 Task: Open Card Card0000000033 in Board Board0000000009 in Workspace WS0000000003 in Trello. Add Member Ayush98111@gmail.com to Card Card0000000033 in Board Board0000000009 in Workspace WS0000000003 in Trello. Add Purple Label titled Label0000000033 to Card Card0000000033 in Board Board0000000009 in Workspace WS0000000003 in Trello. Add Checklist CL0000000033 to Card Card0000000033 in Board Board0000000009 in Workspace WS0000000003 in Trello. Add Dates with Start Date as Aug 01 2023 and Due Date as Aug 31 2023 to Card Card0000000033 in Board Board0000000009 in Workspace WS0000000003 in Trello
Action: Mouse moved to (399, 320)
Screenshot: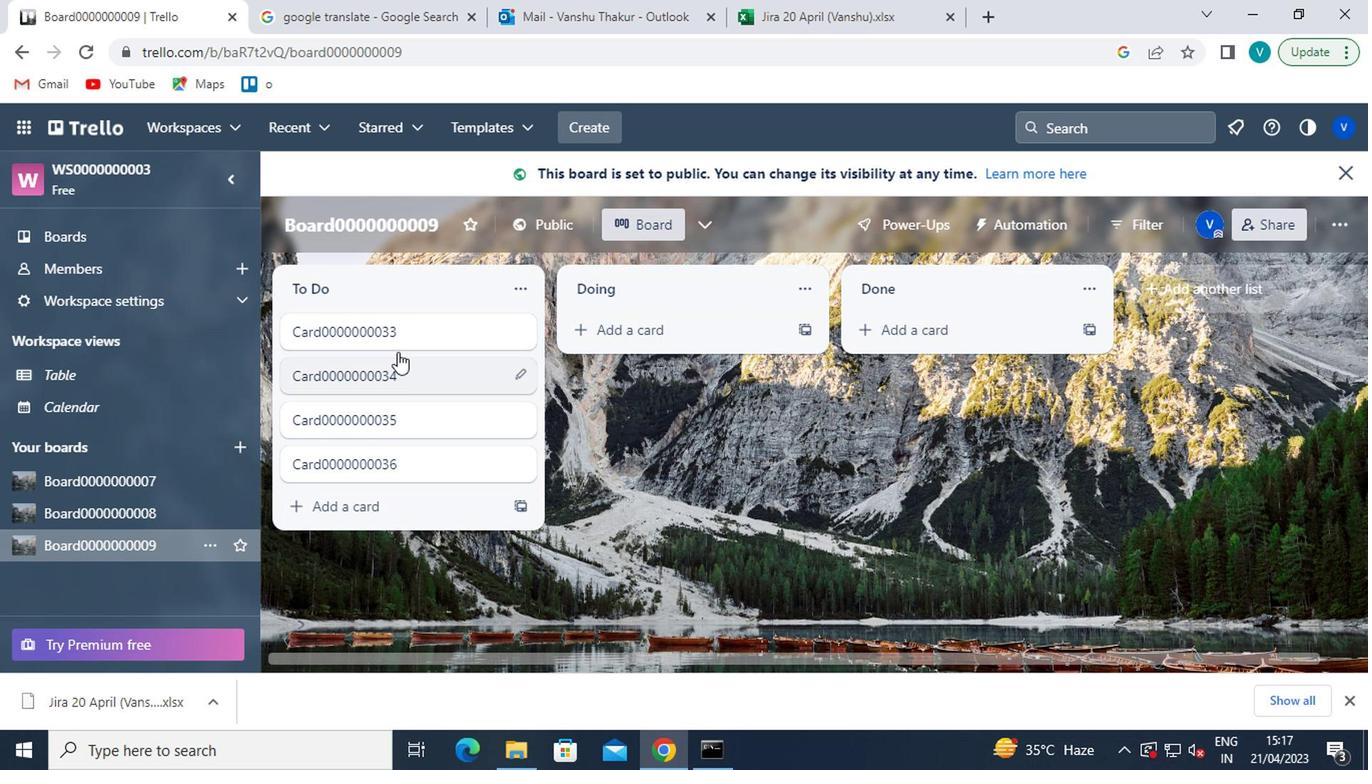 
Action: Mouse pressed left at (399, 320)
Screenshot: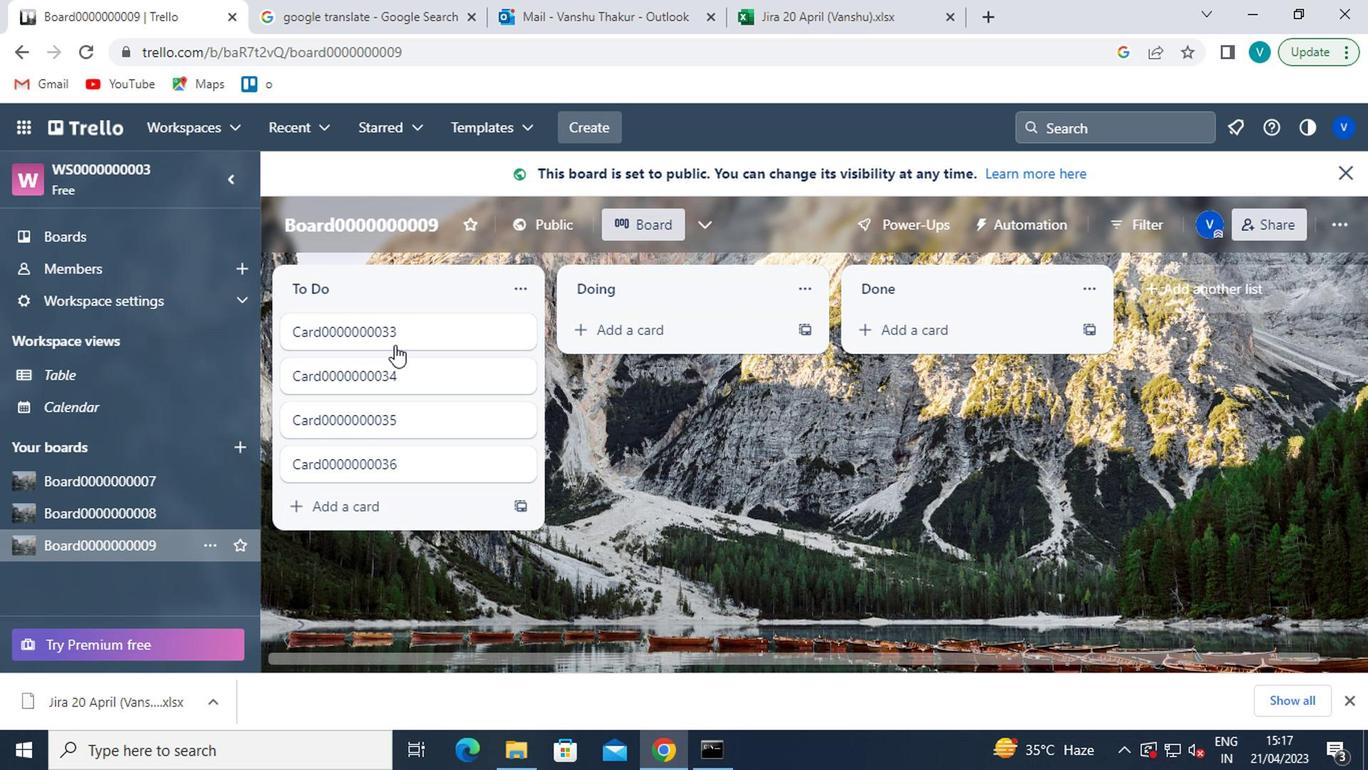 
Action: Mouse moved to (998, 290)
Screenshot: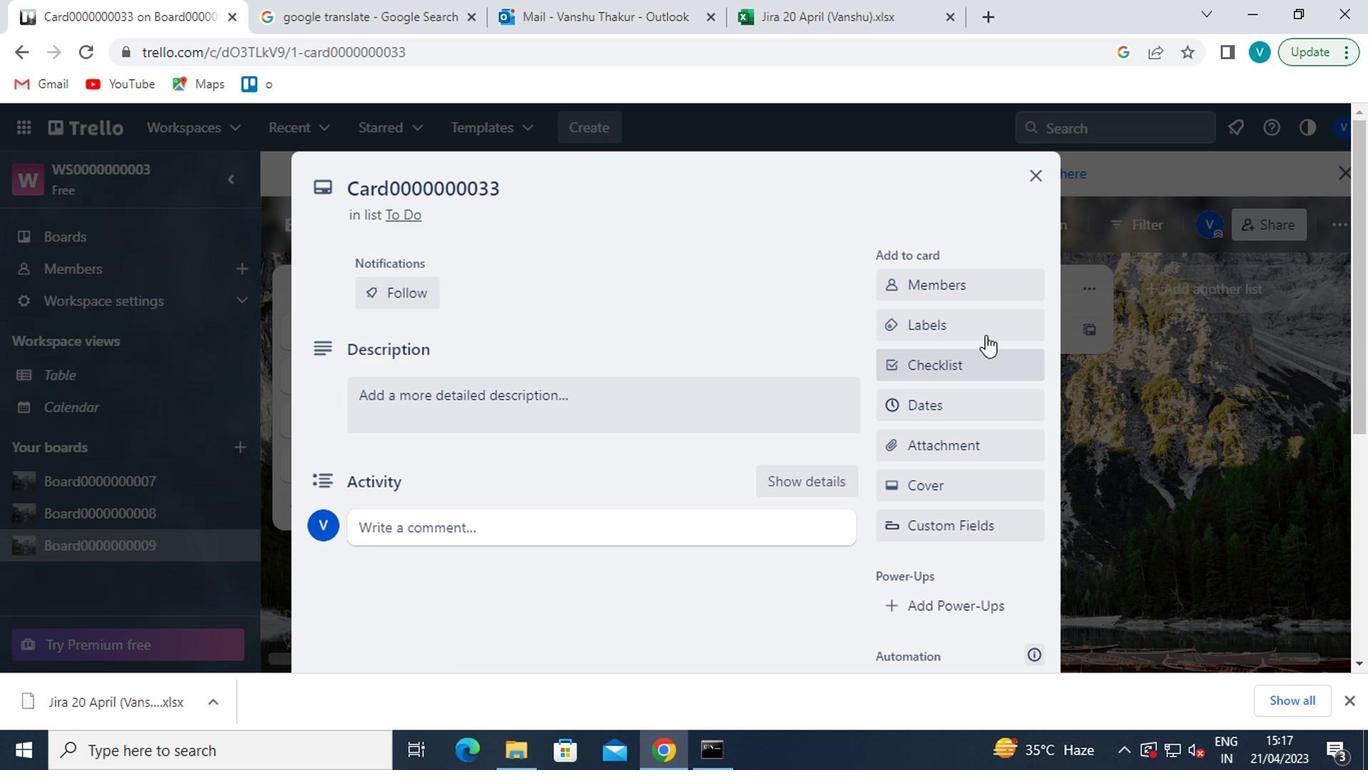 
Action: Mouse pressed left at (998, 290)
Screenshot: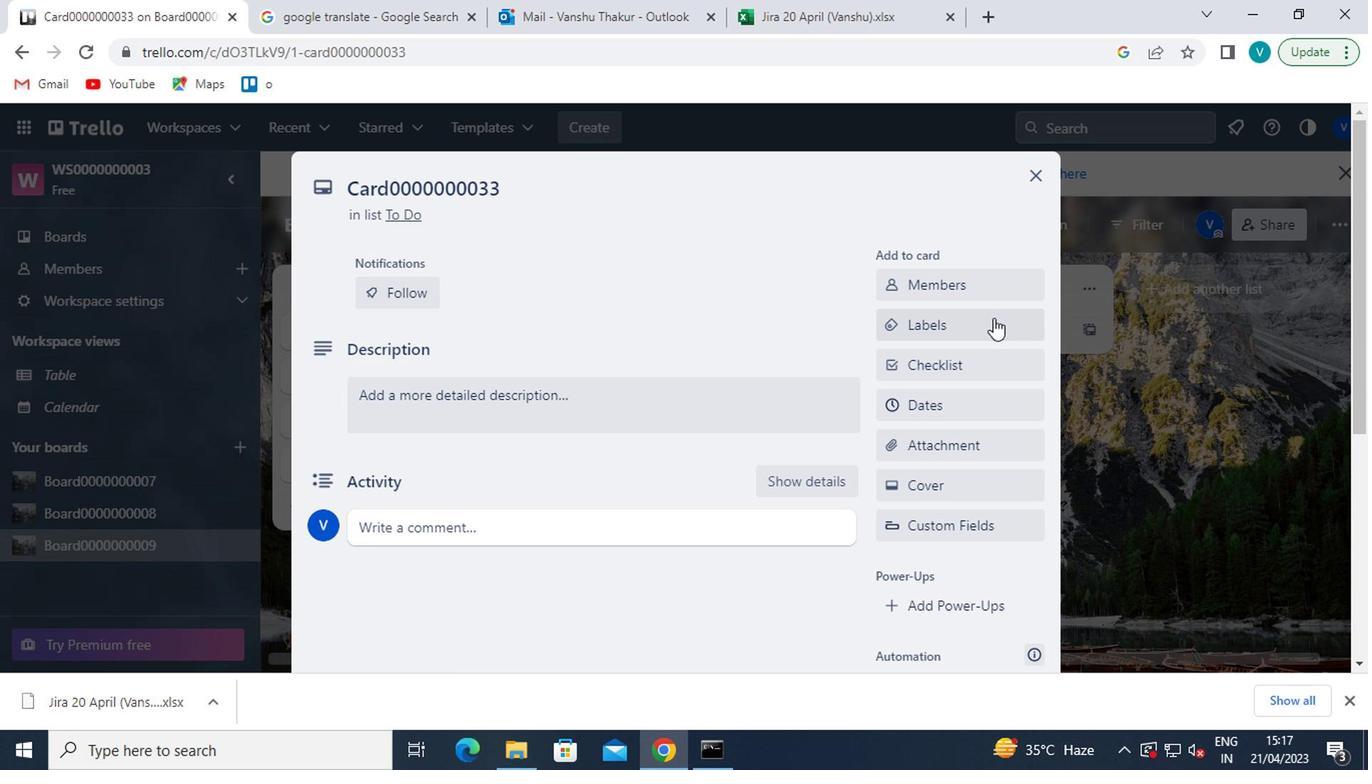 
Action: Mouse moved to (986, 371)
Screenshot: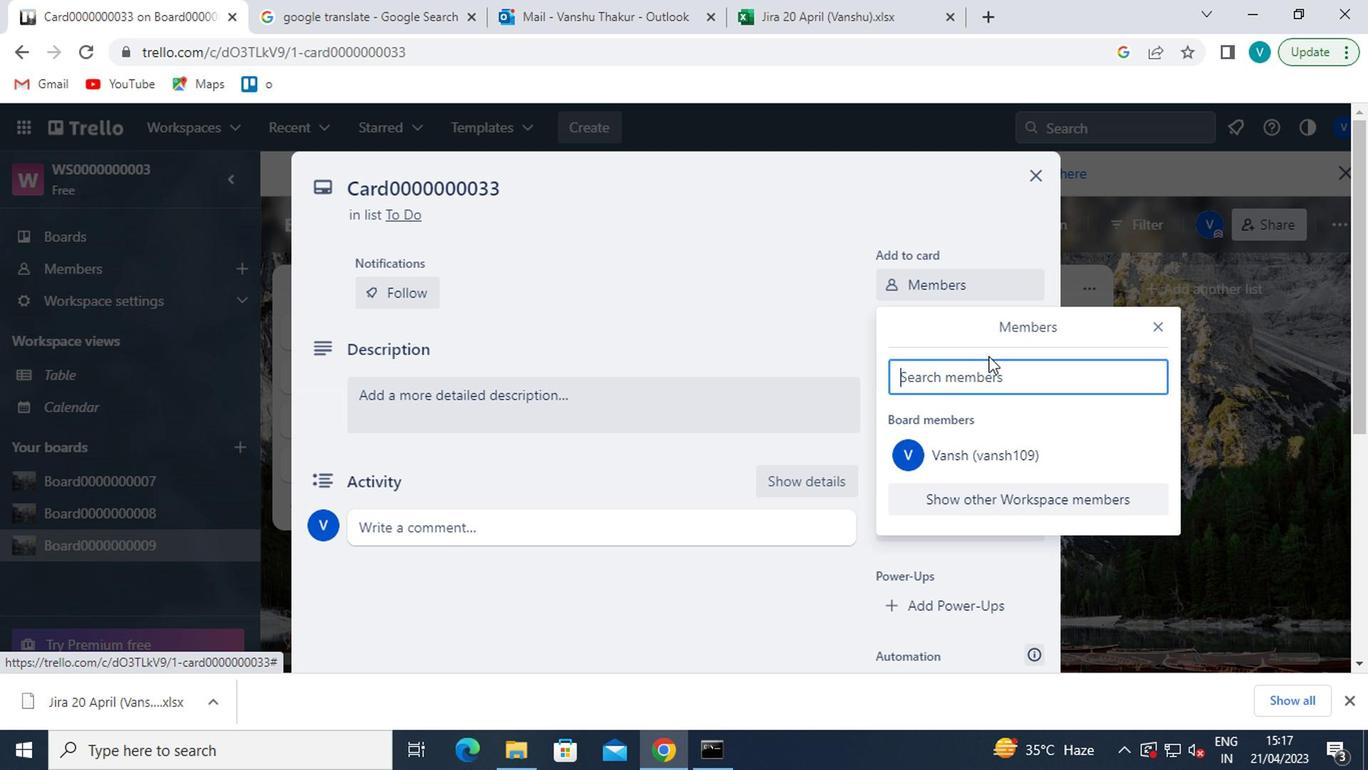
Action: Mouse pressed left at (986, 371)
Screenshot: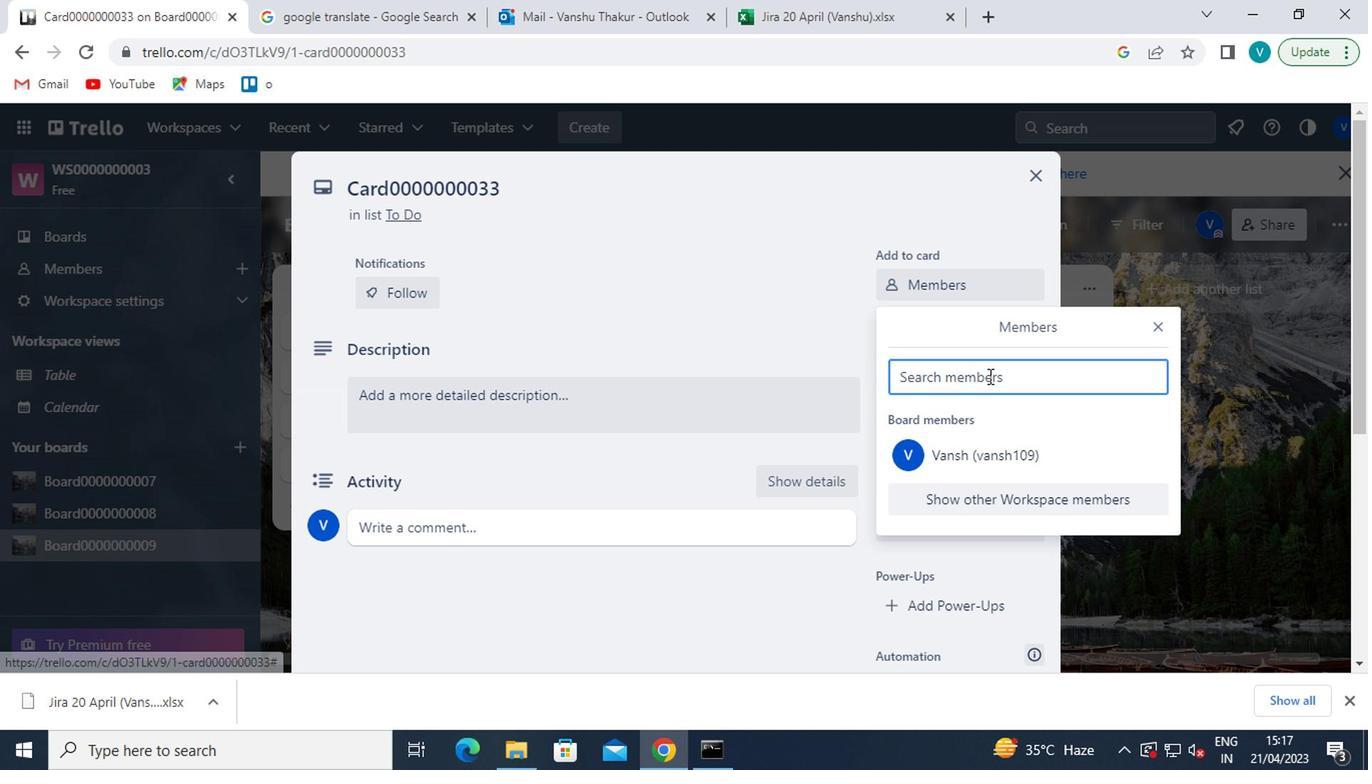 
Action: Mouse moved to (986, 375)
Screenshot: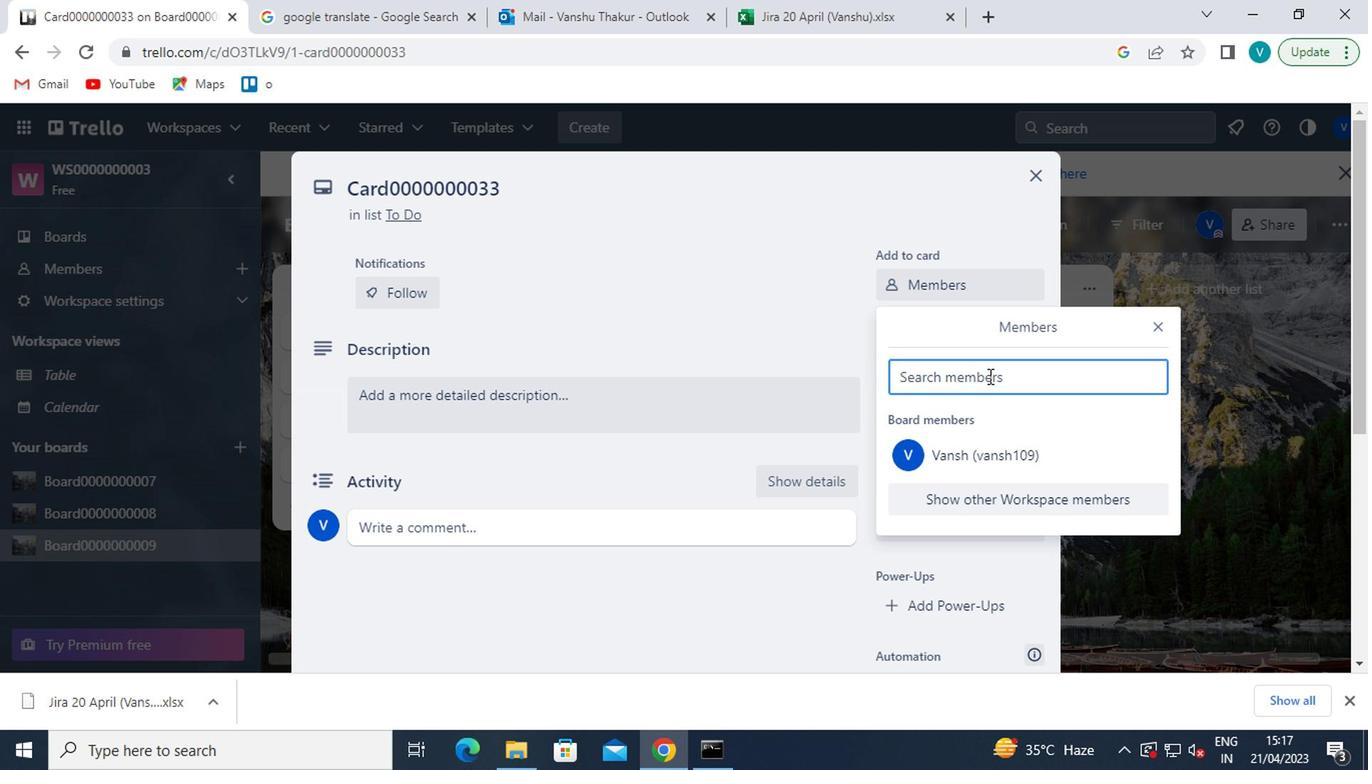 
Action: Key pressed <Key.shift>AYUSH98111<Key.shift>@GMAIL.COM
Screenshot: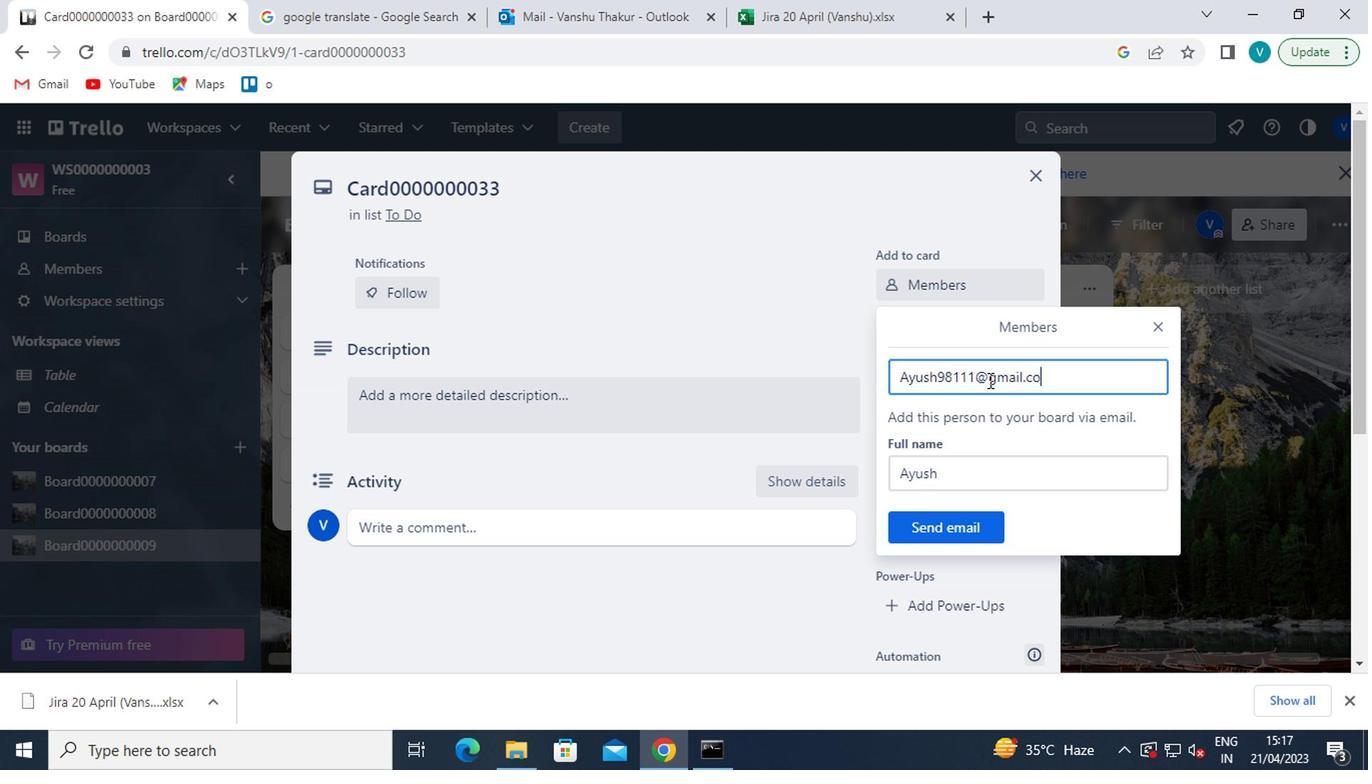 
Action: Mouse moved to (970, 531)
Screenshot: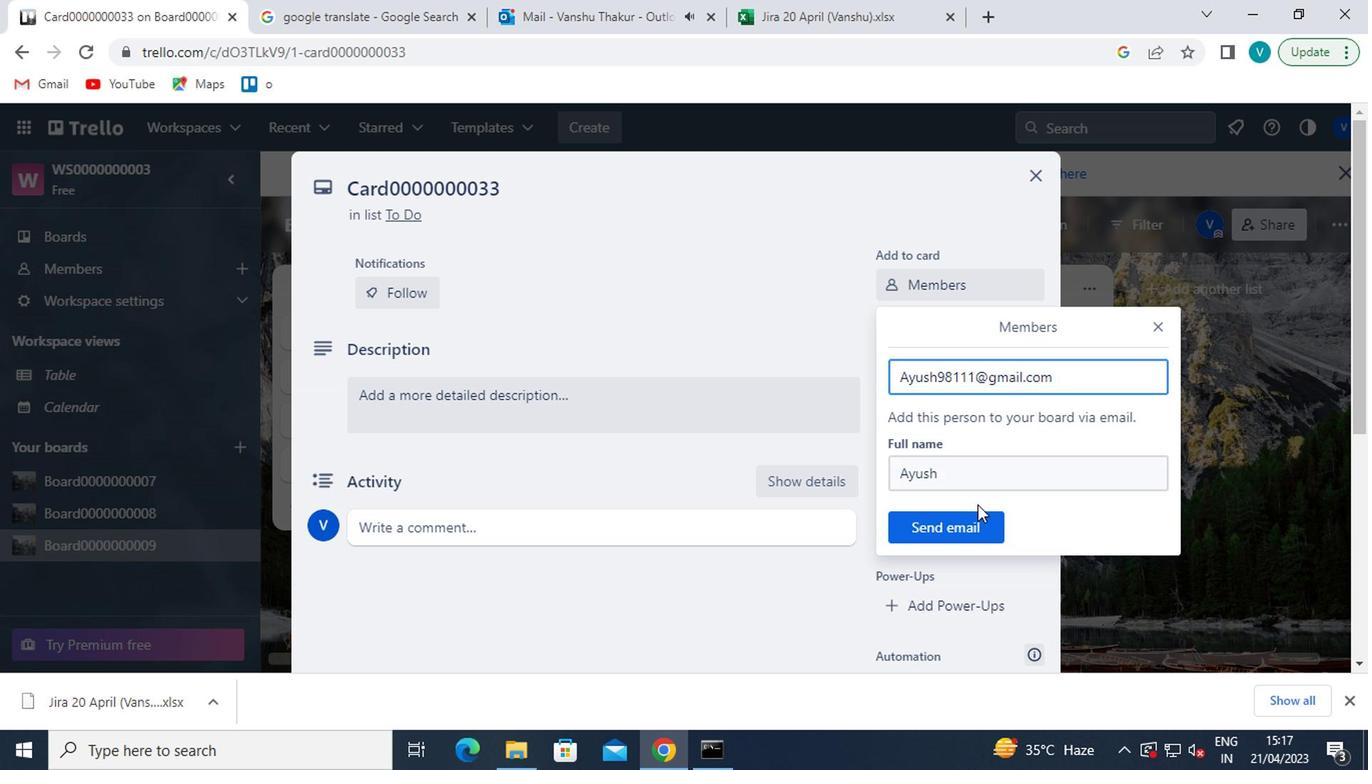 
Action: Mouse pressed left at (970, 531)
Screenshot: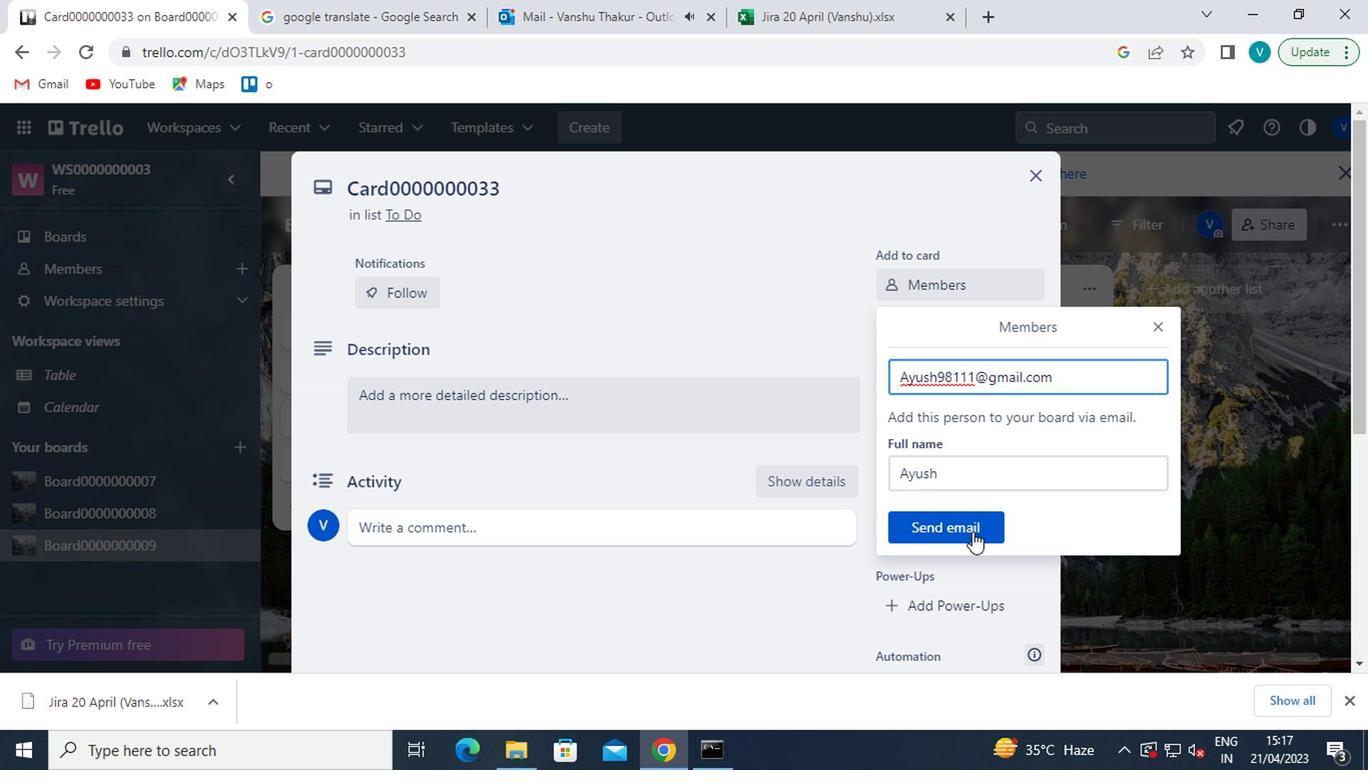
Action: Mouse moved to (948, 322)
Screenshot: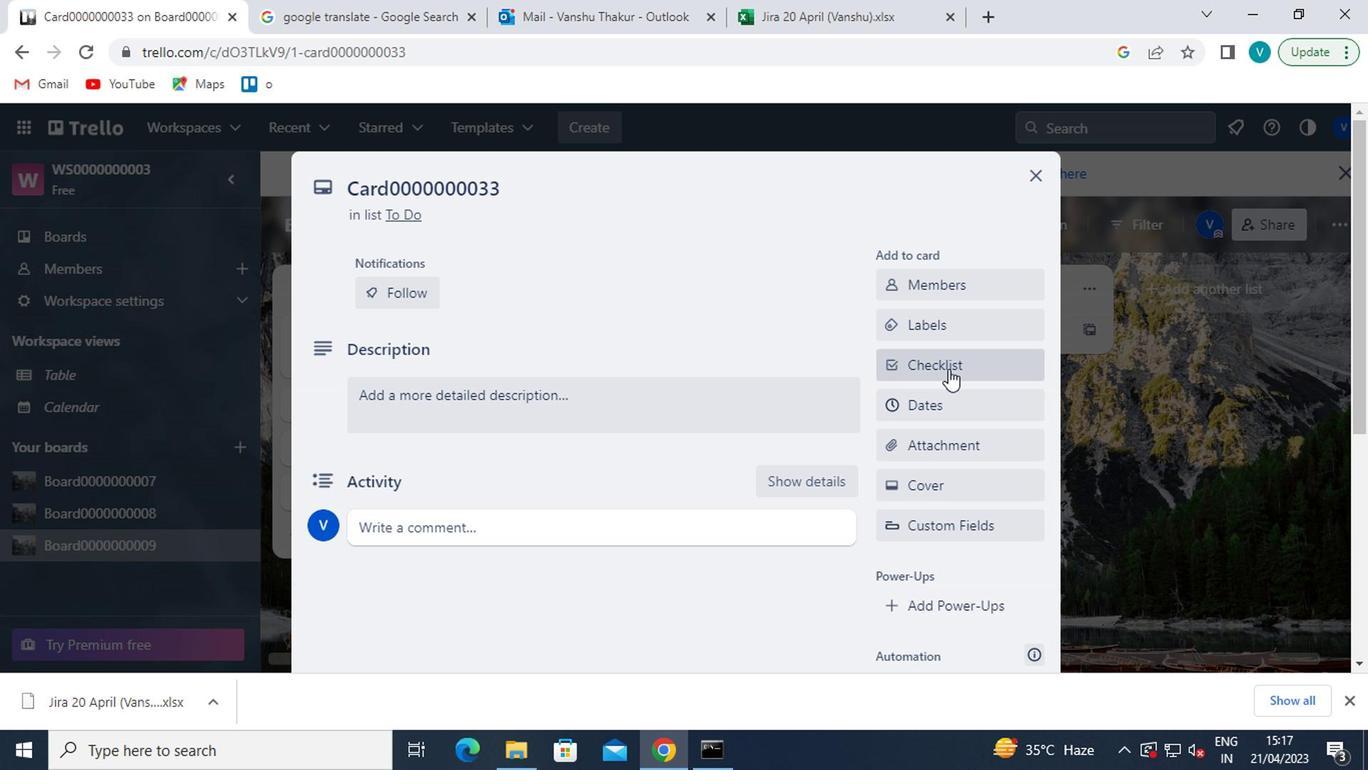
Action: Mouse pressed left at (948, 322)
Screenshot: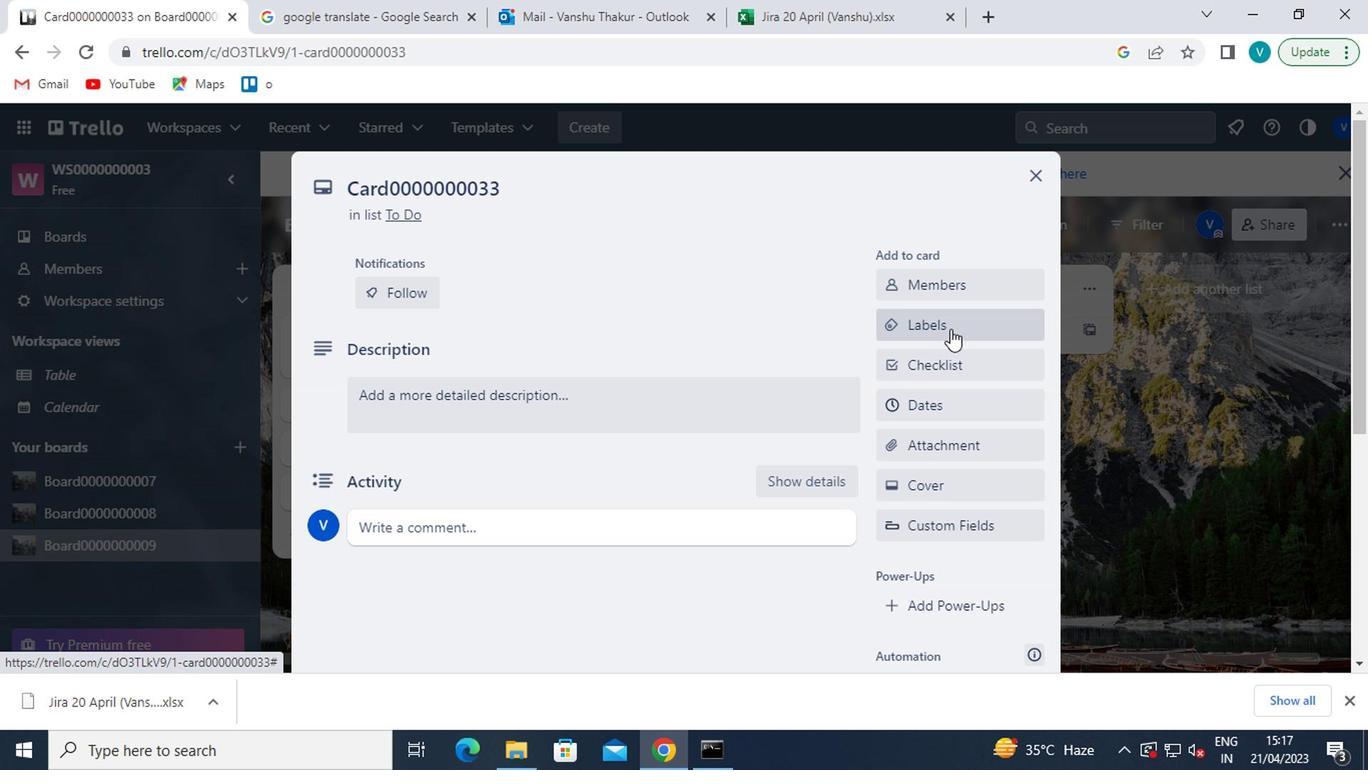 
Action: Mouse moved to (985, 530)
Screenshot: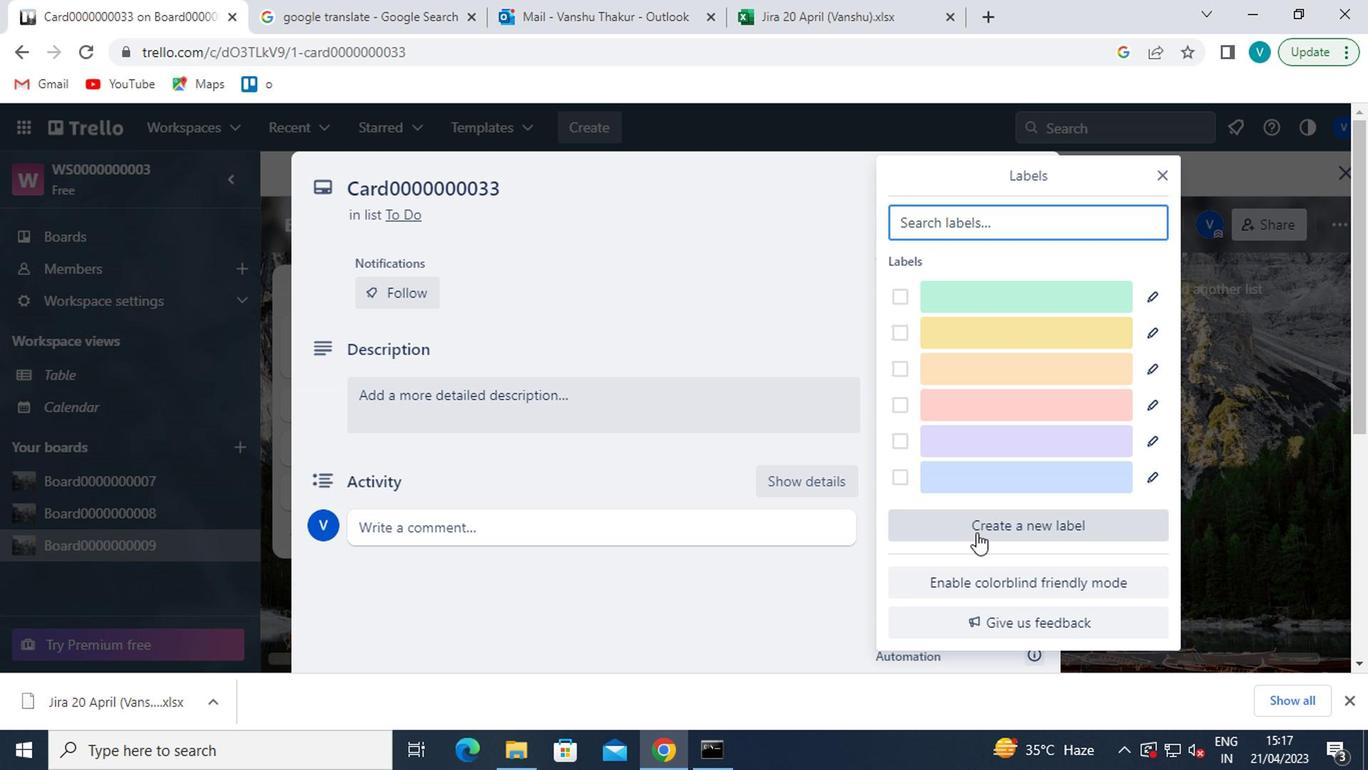 
Action: Mouse pressed left at (985, 530)
Screenshot: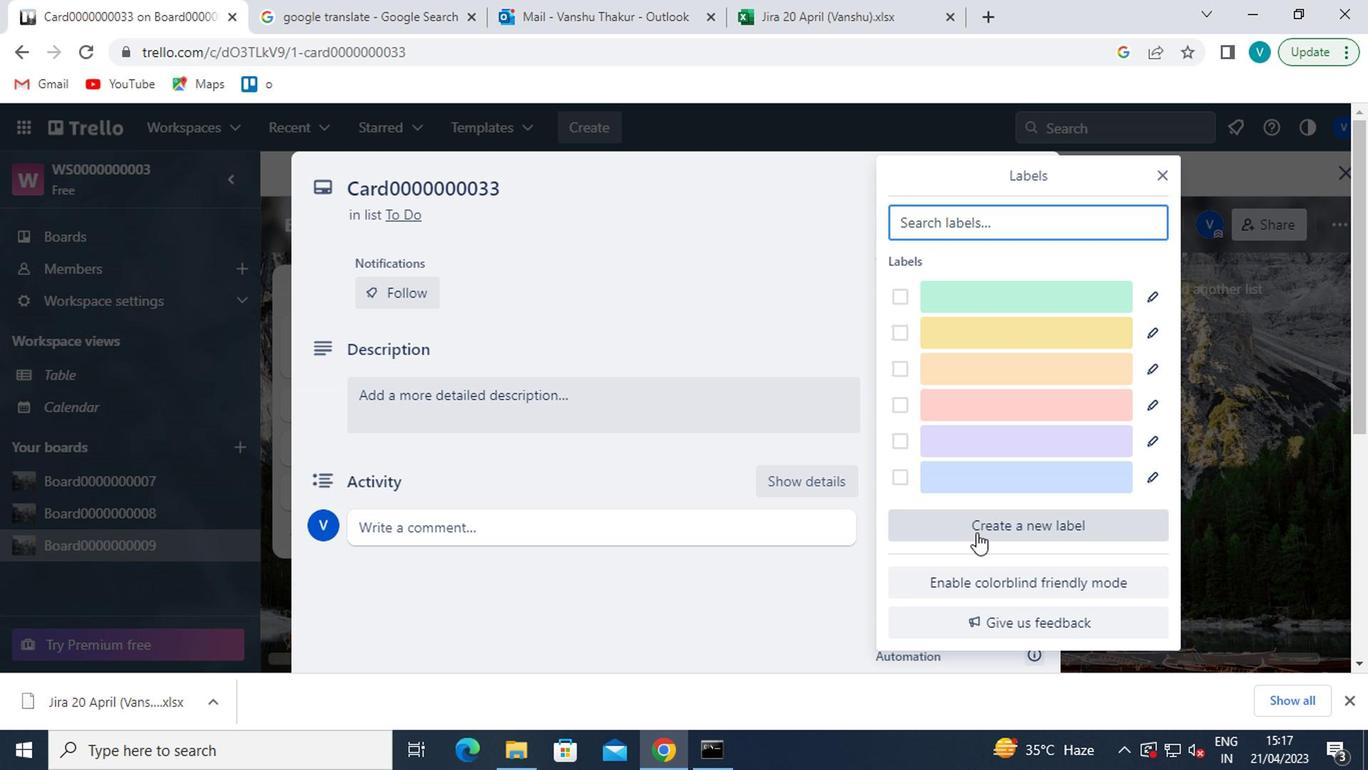 
Action: Mouse moved to (1120, 461)
Screenshot: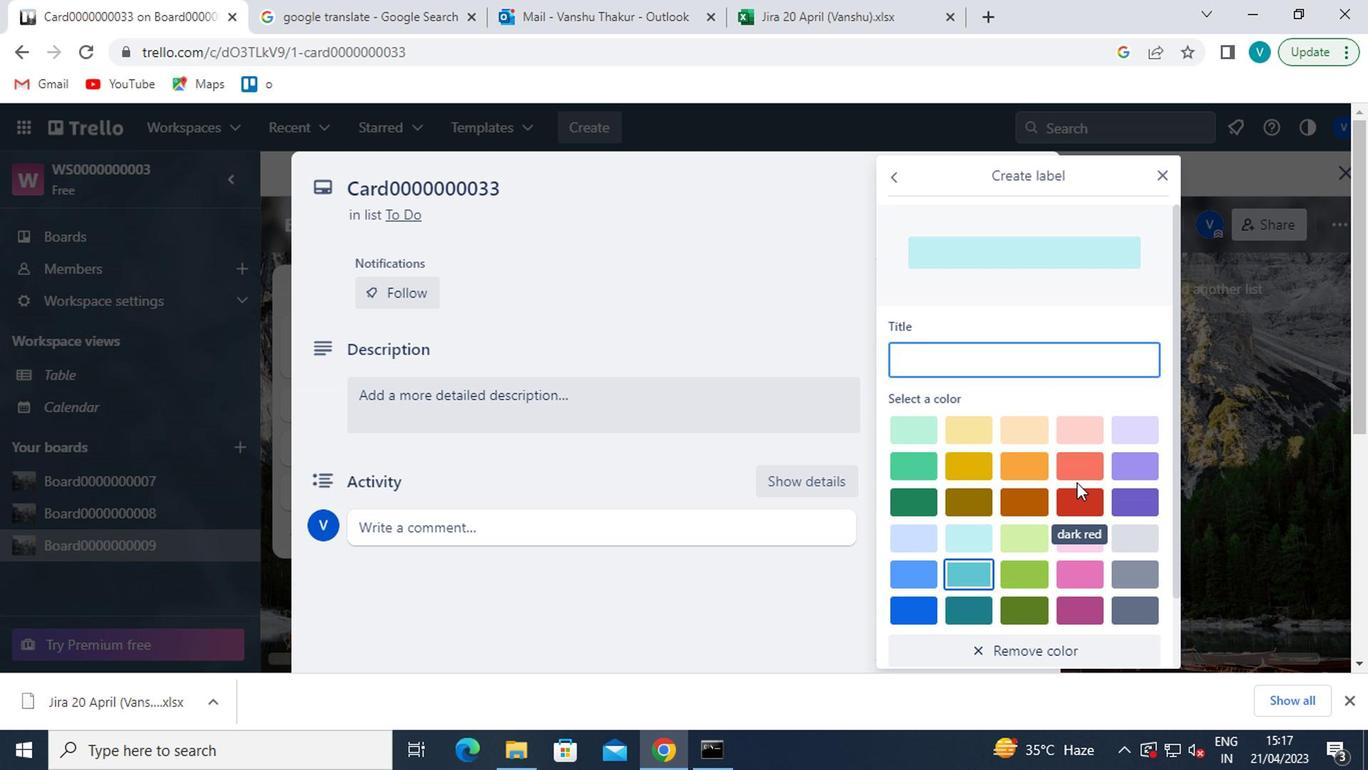 
Action: Mouse pressed left at (1120, 461)
Screenshot: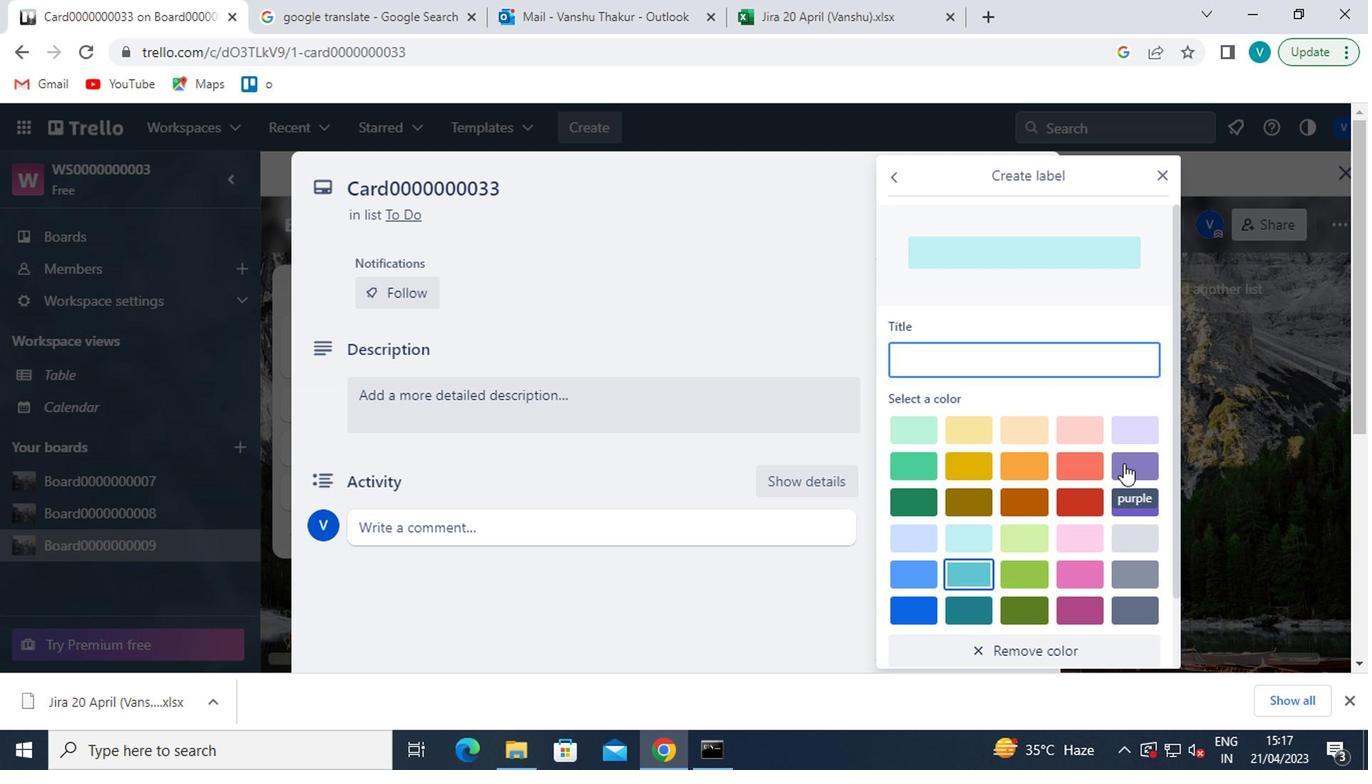 
Action: Mouse moved to (1060, 355)
Screenshot: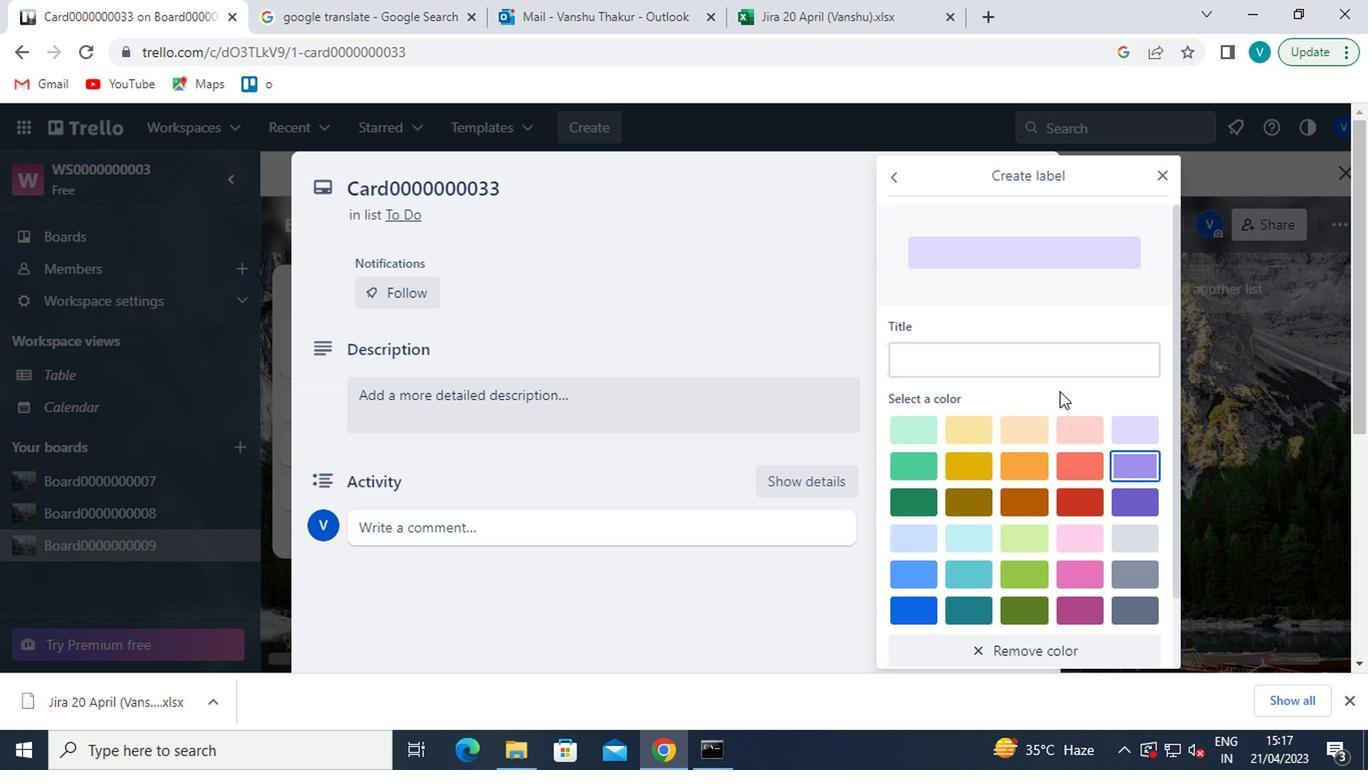 
Action: Mouse pressed left at (1060, 355)
Screenshot: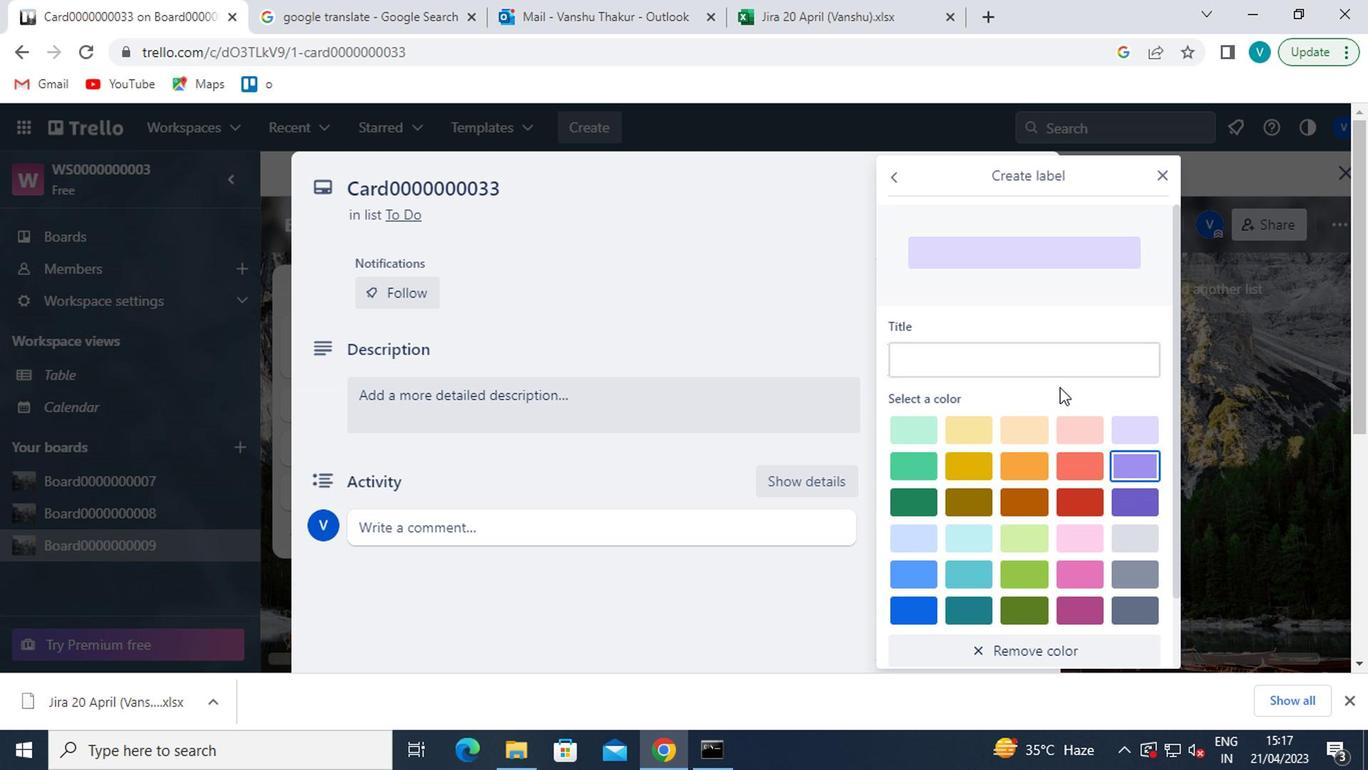 
Action: Key pressed <Key.shift>LABEL0000000033
Screenshot: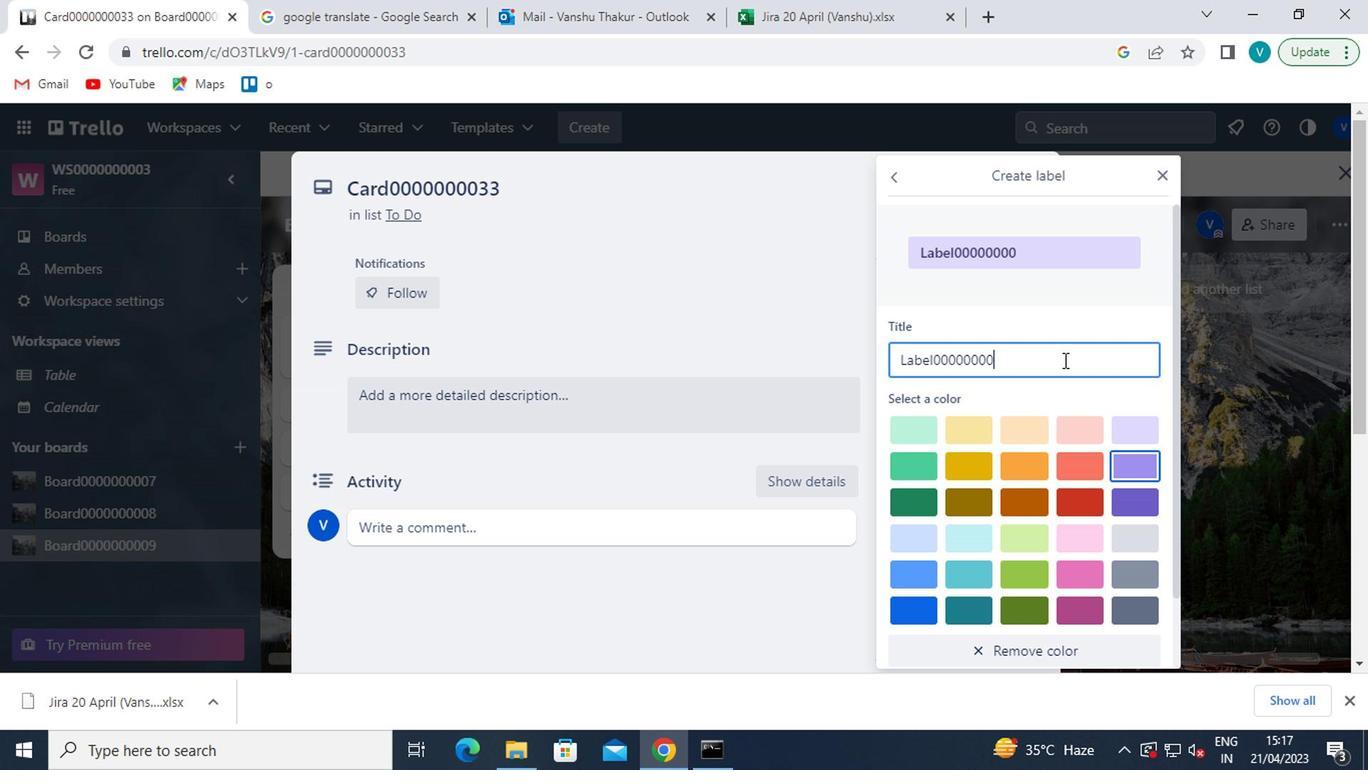 
Action: Mouse moved to (1093, 380)
Screenshot: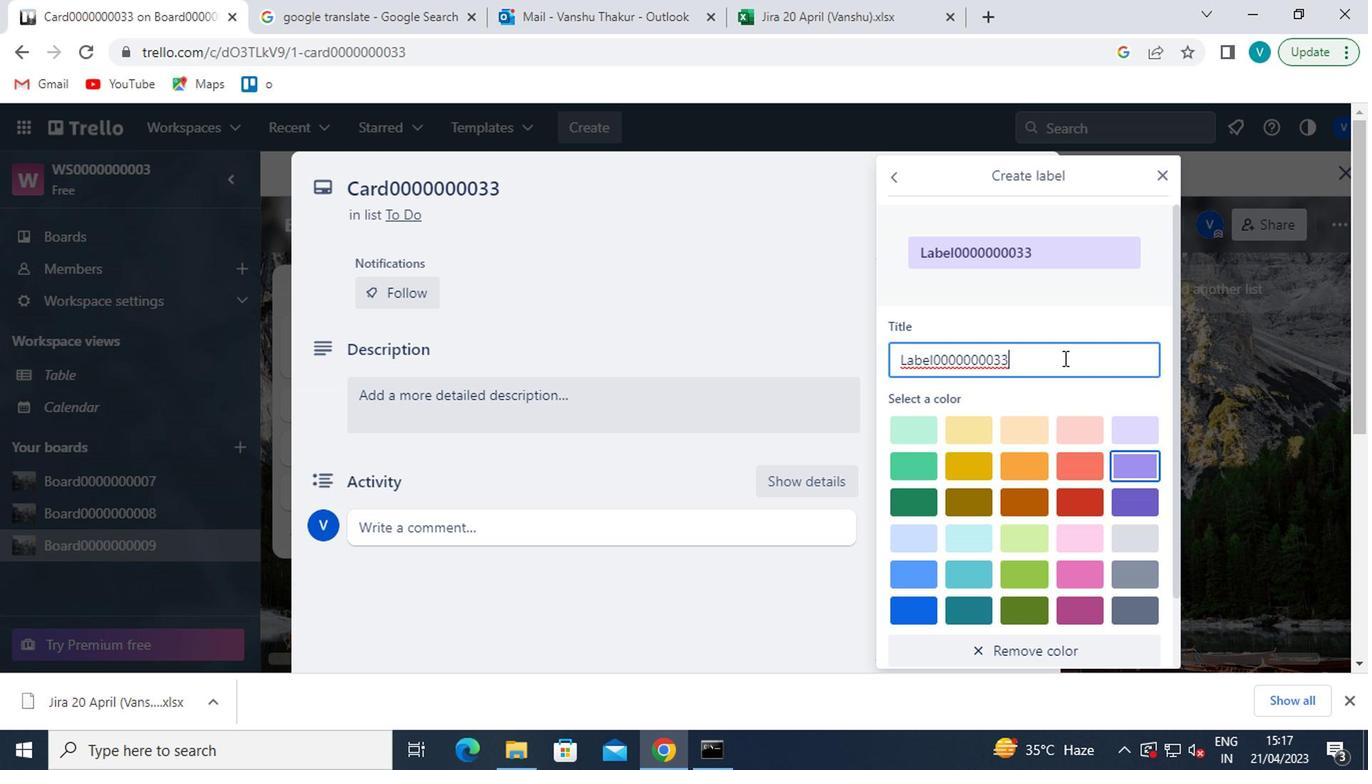 
Action: Mouse scrolled (1093, 380) with delta (0, 0)
Screenshot: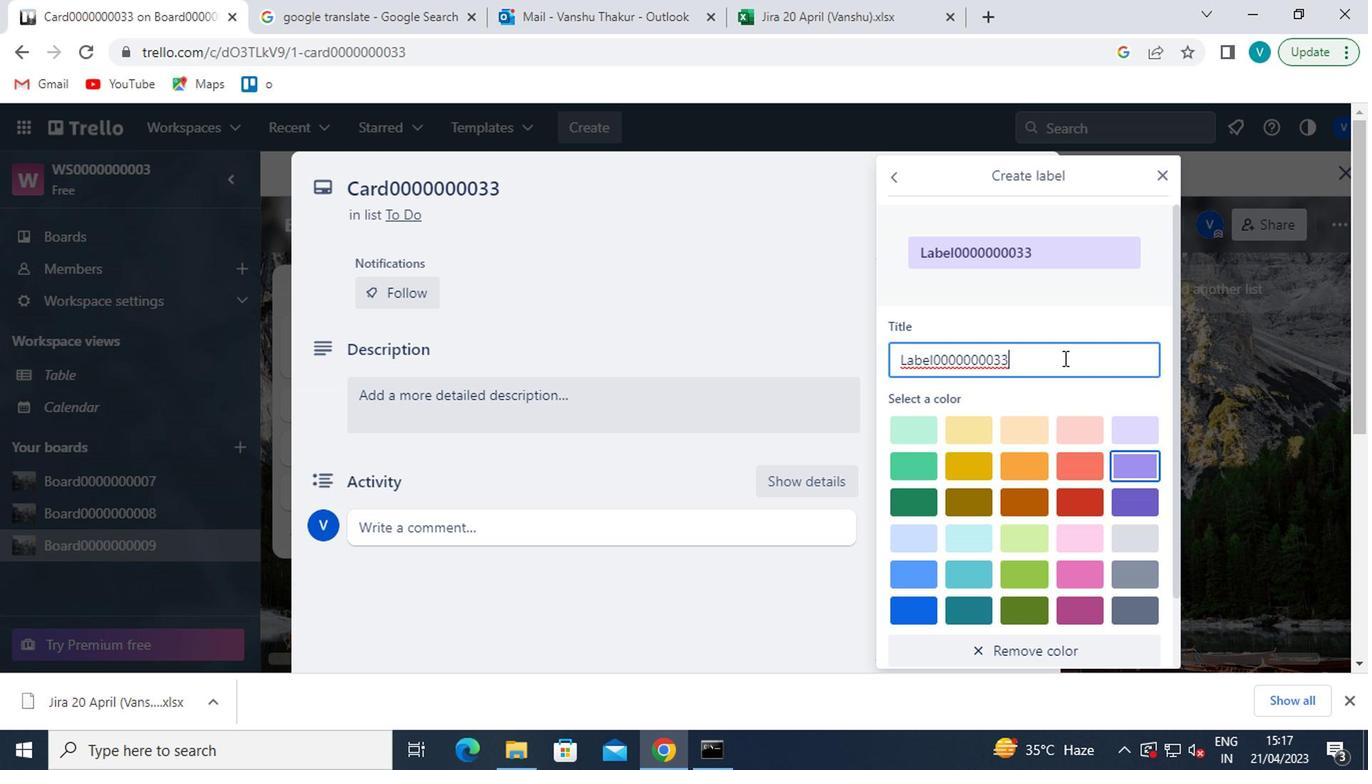 
Action: Mouse moved to (1096, 390)
Screenshot: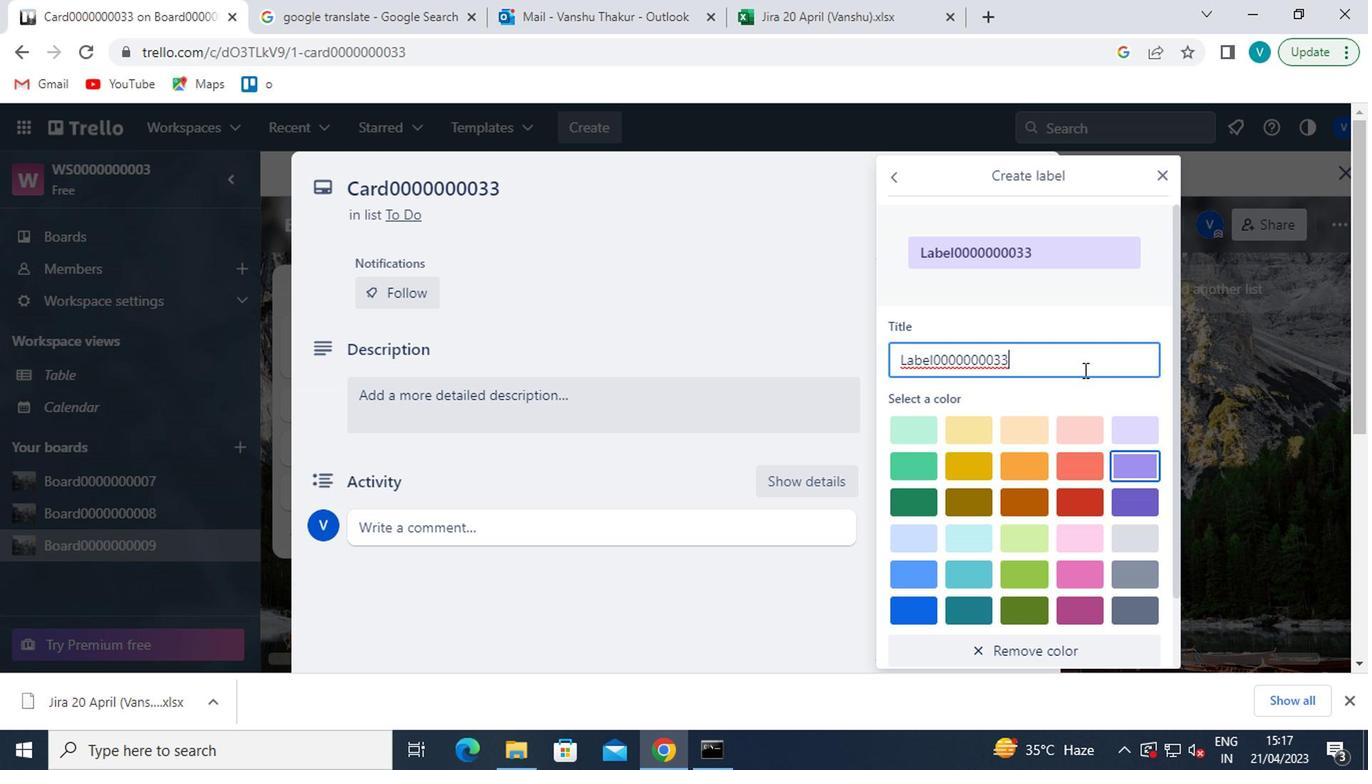 
Action: Mouse scrolled (1096, 390) with delta (0, 0)
Screenshot: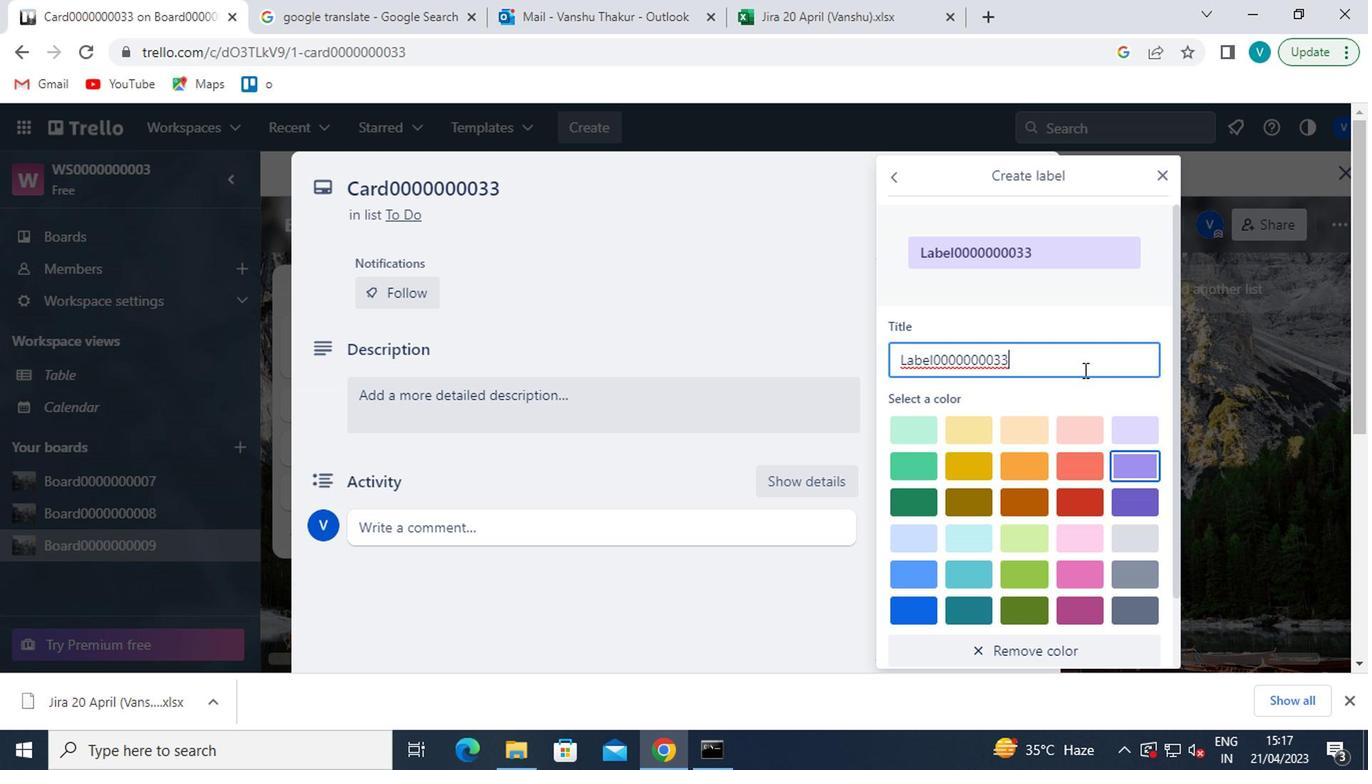 
Action: Mouse moved to (939, 647)
Screenshot: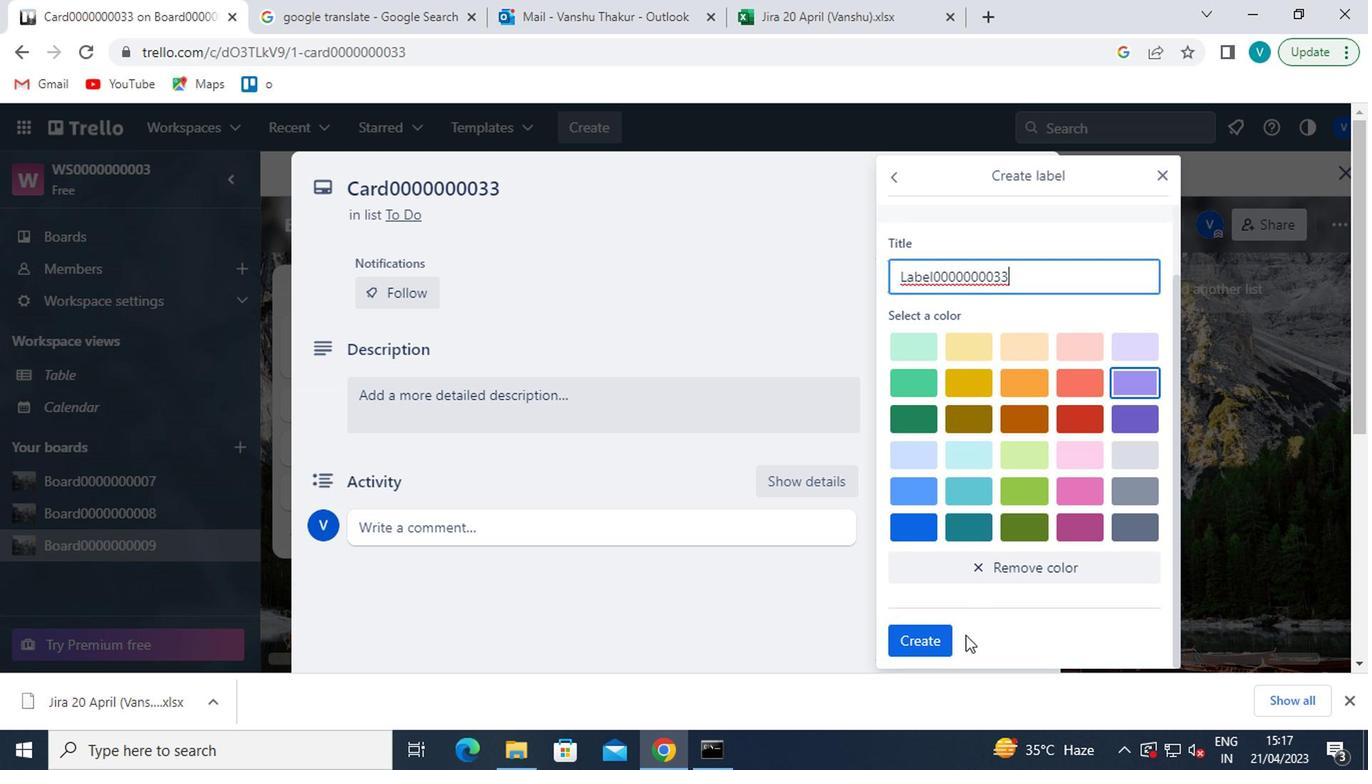 
Action: Mouse pressed left at (939, 647)
Screenshot: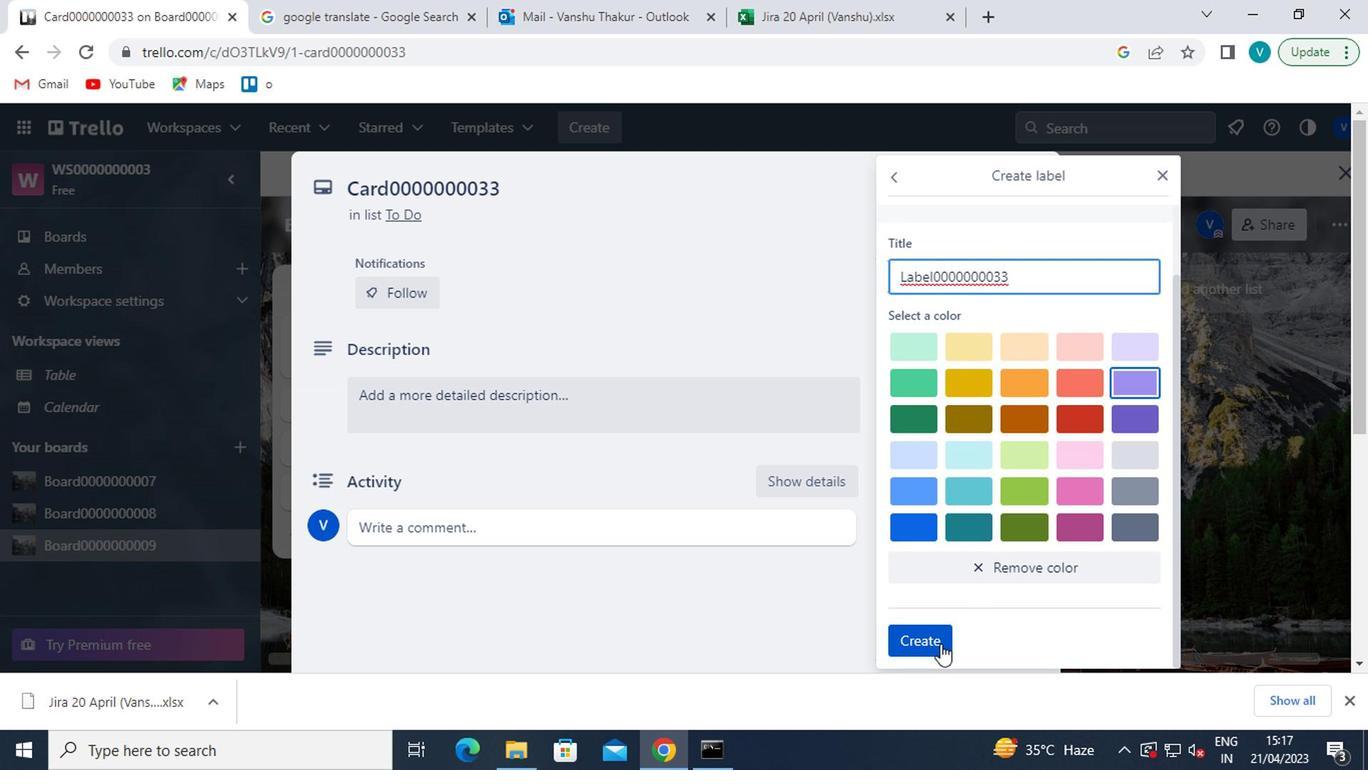 
Action: Mouse moved to (1151, 154)
Screenshot: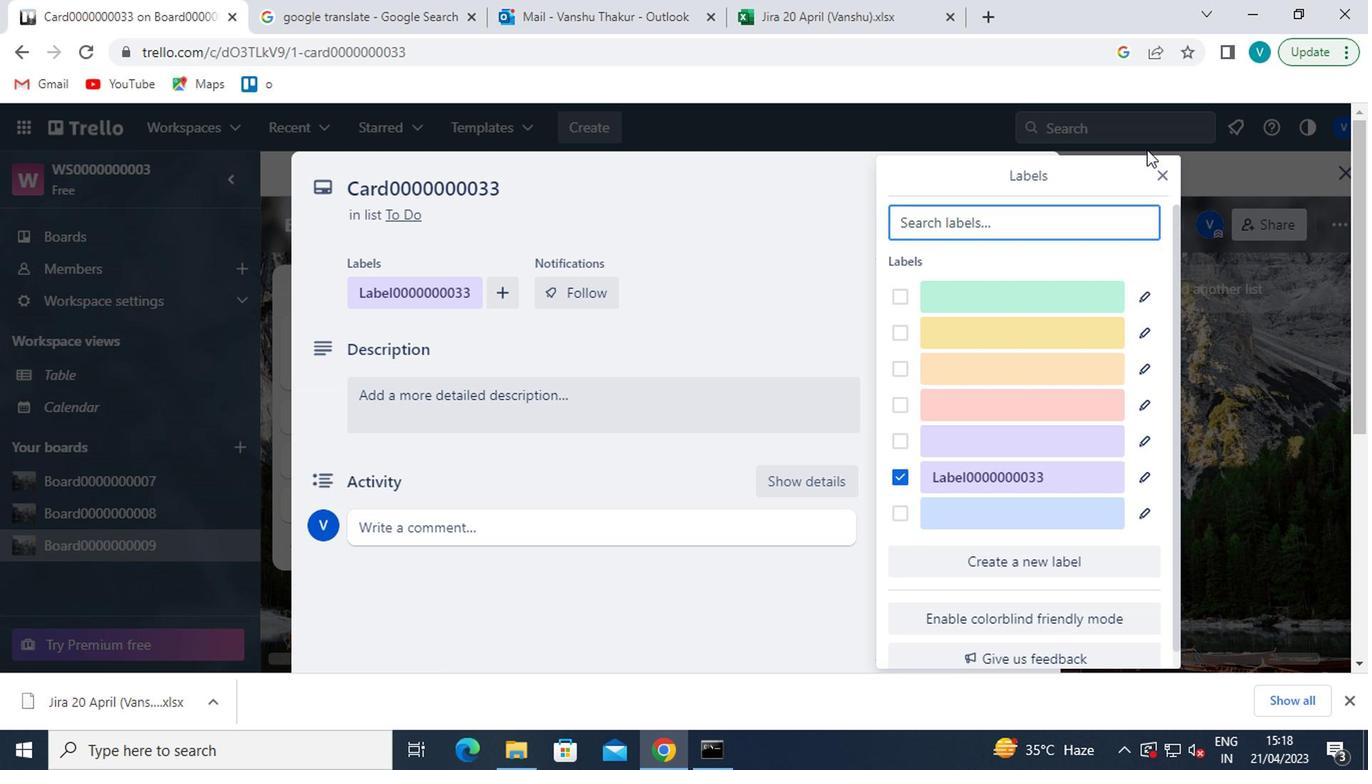
Action: Mouse pressed left at (1151, 154)
Screenshot: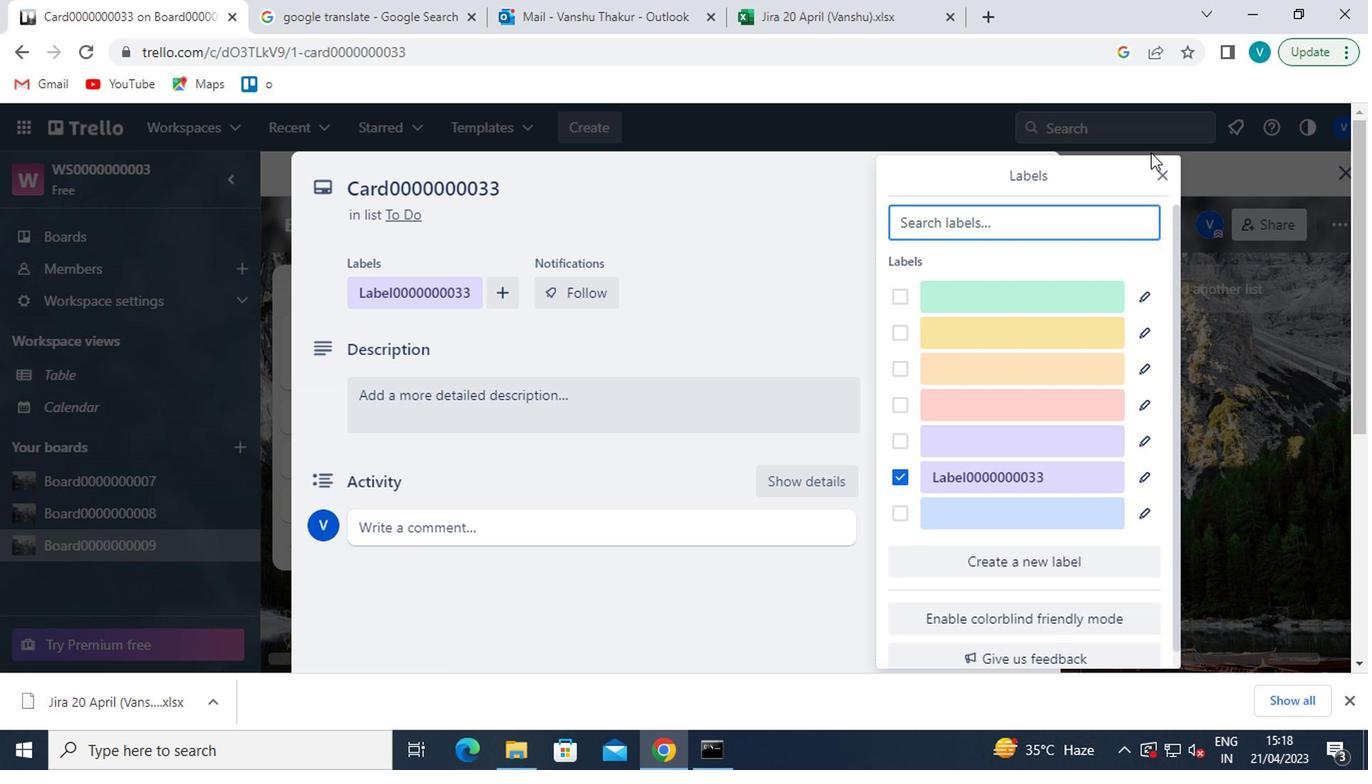 
Action: Mouse moved to (1154, 159)
Screenshot: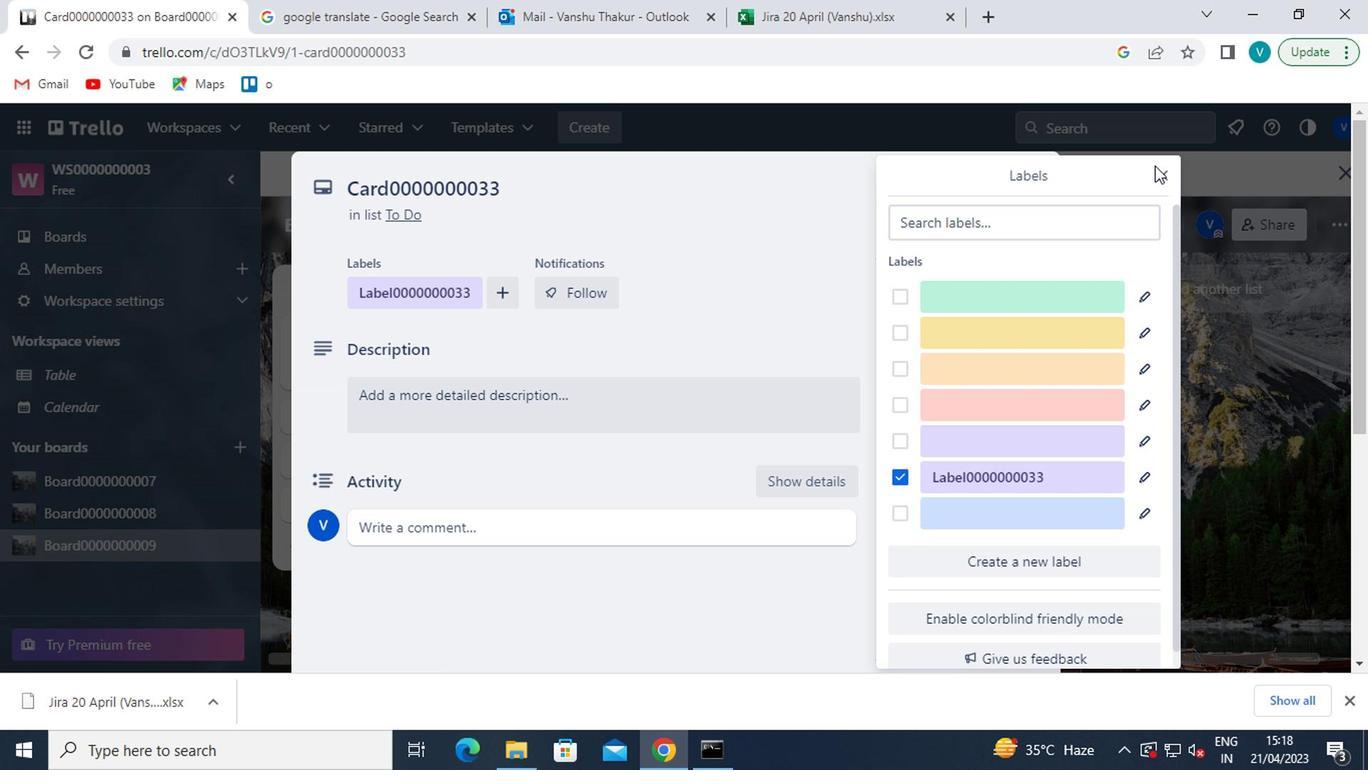 
Action: Mouse pressed left at (1154, 159)
Screenshot: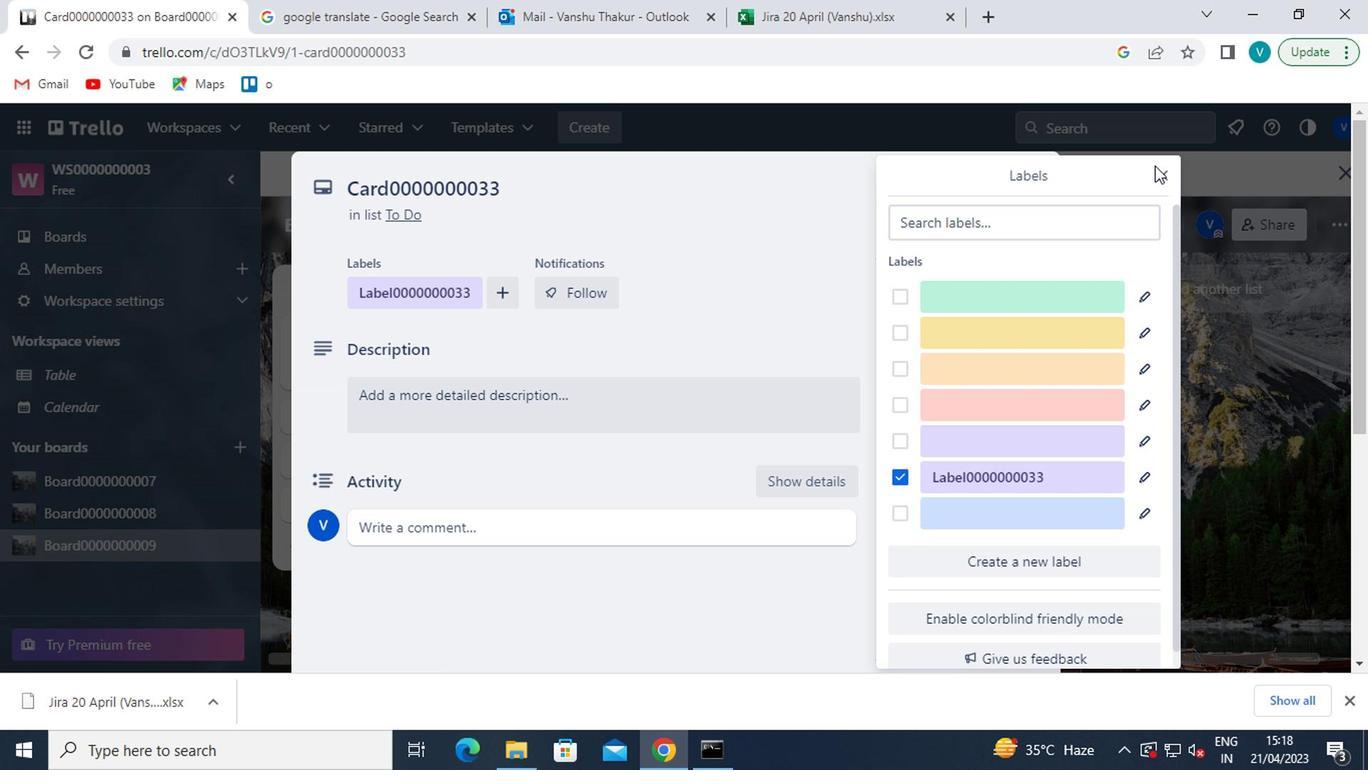 
Action: Mouse moved to (936, 366)
Screenshot: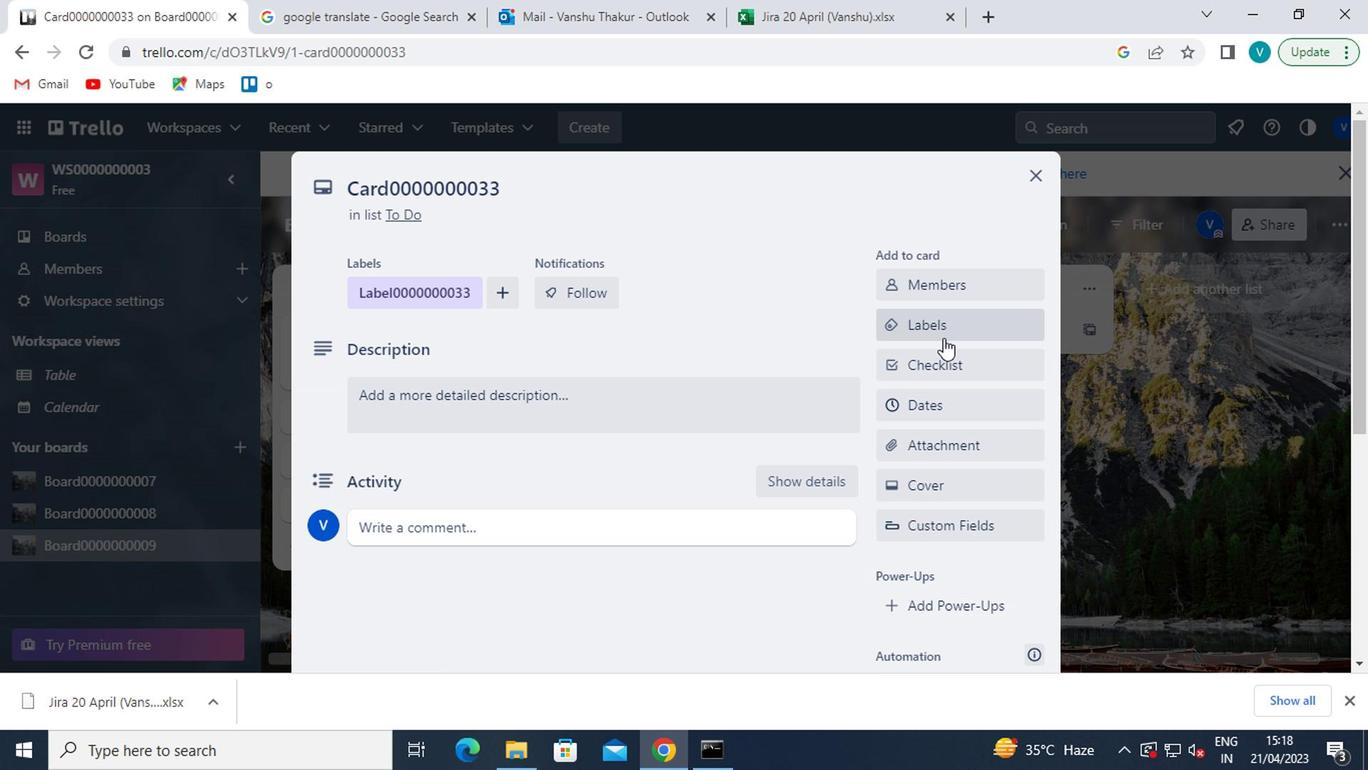 
Action: Mouse pressed left at (936, 366)
Screenshot: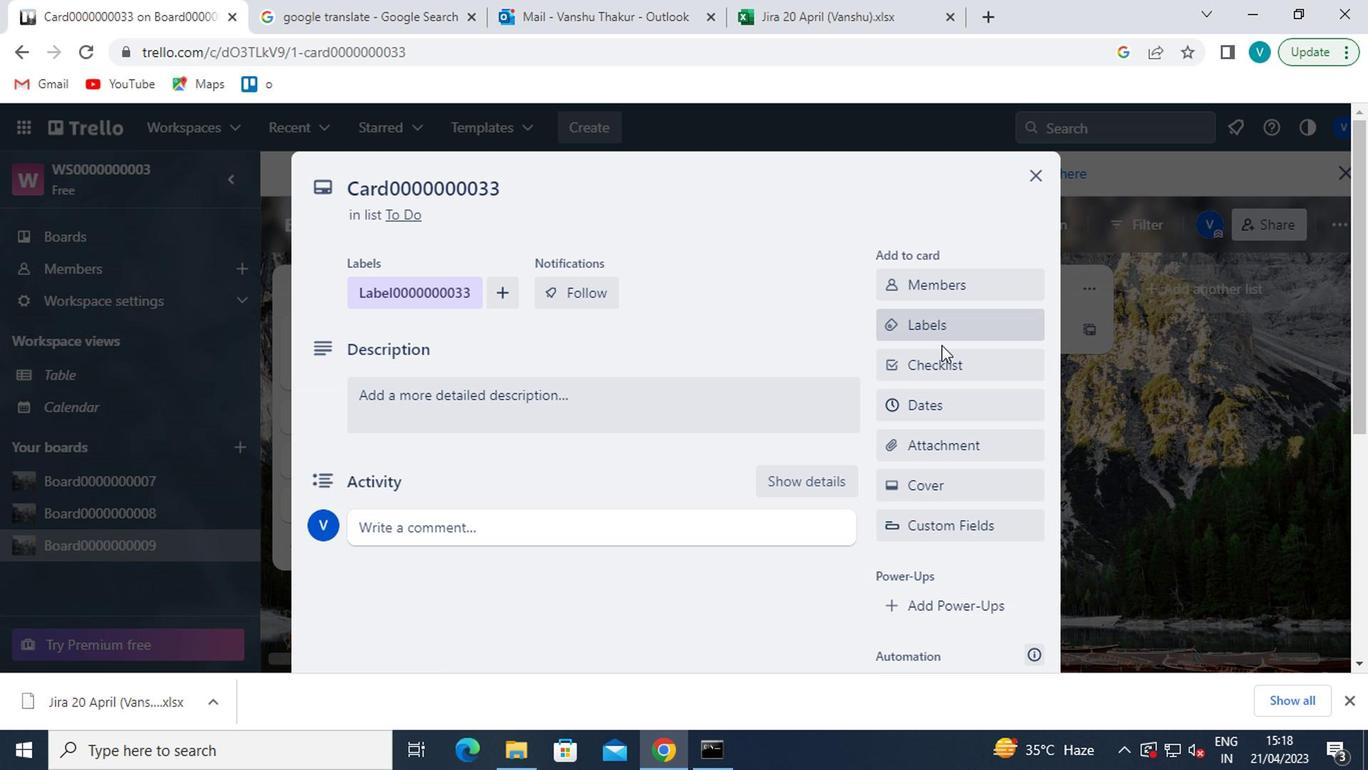 
Action: Mouse moved to (934, 369)
Screenshot: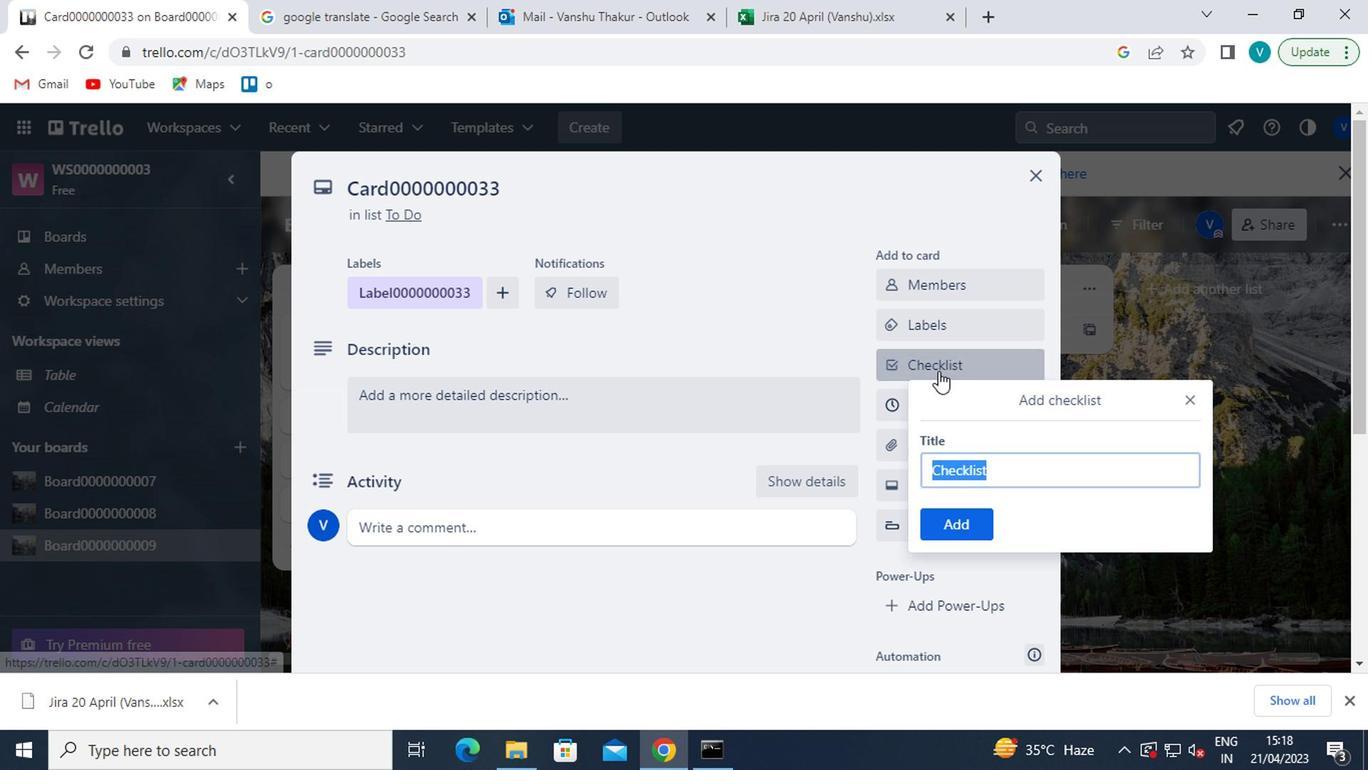 
Action: Key pressed <Key.shift>CL0000000033
Screenshot: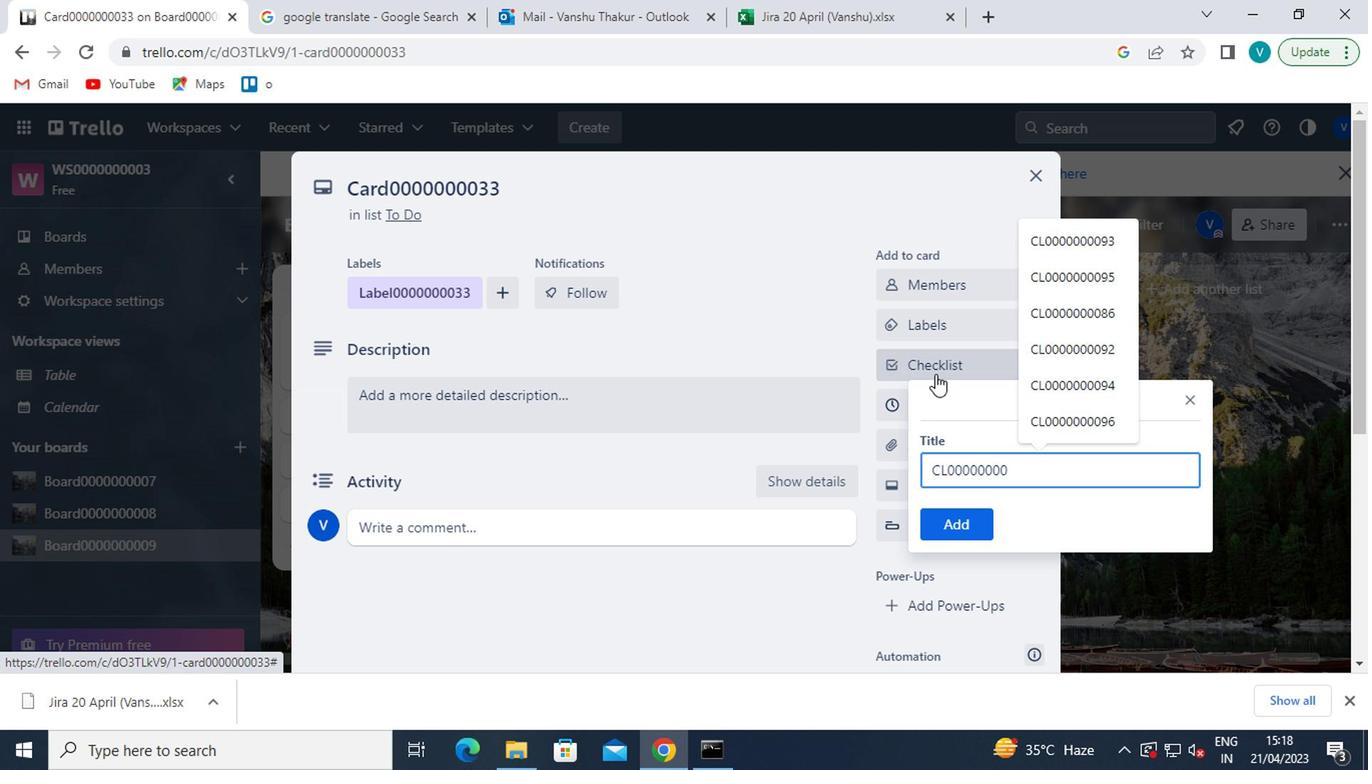 
Action: Mouse moved to (963, 528)
Screenshot: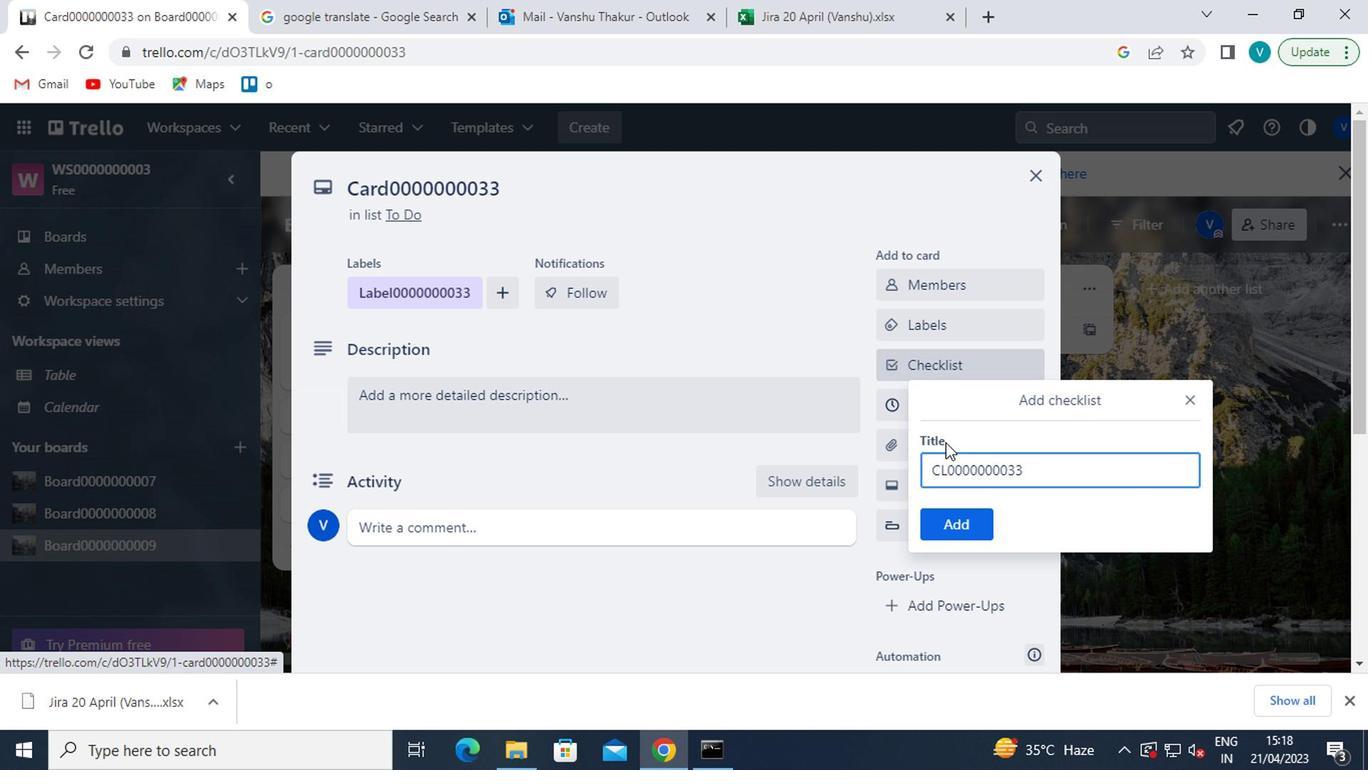 
Action: Mouse pressed left at (963, 528)
Screenshot: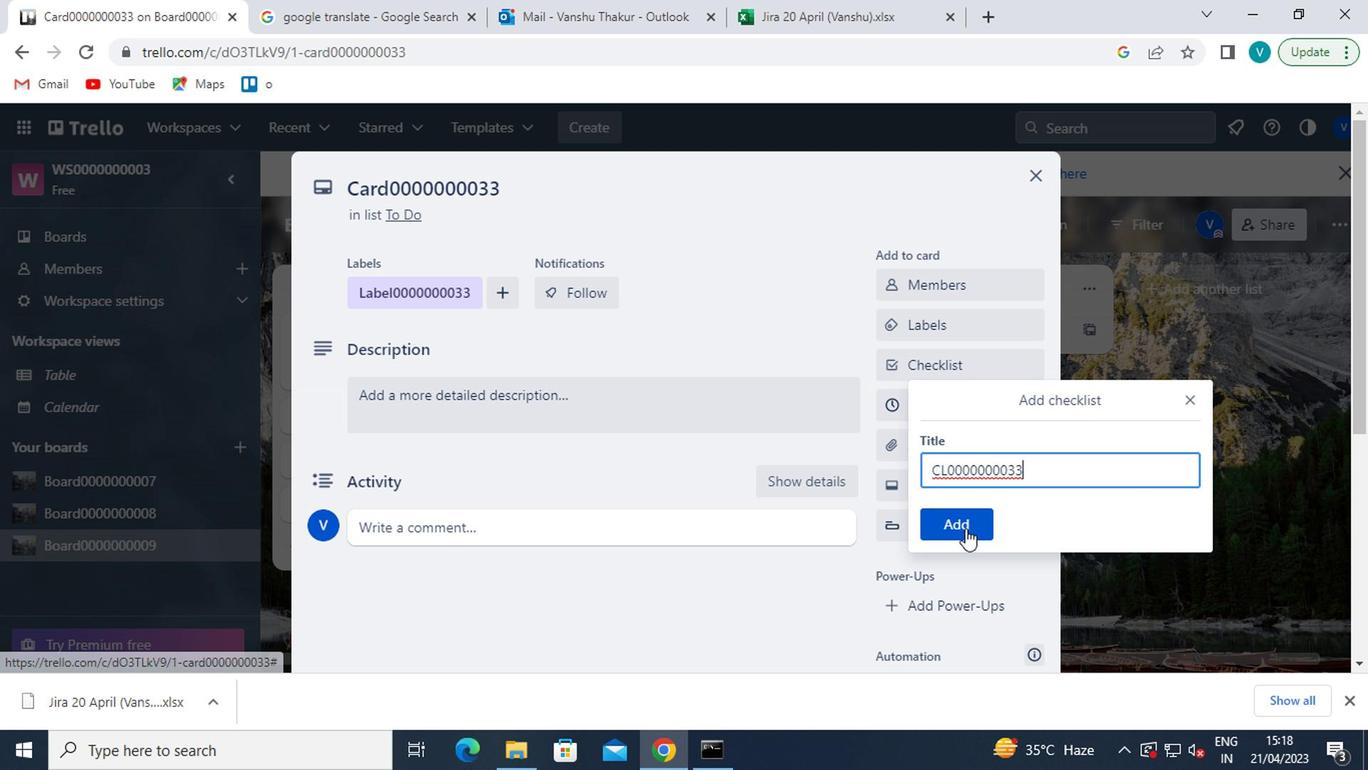 
Action: Mouse moved to (976, 405)
Screenshot: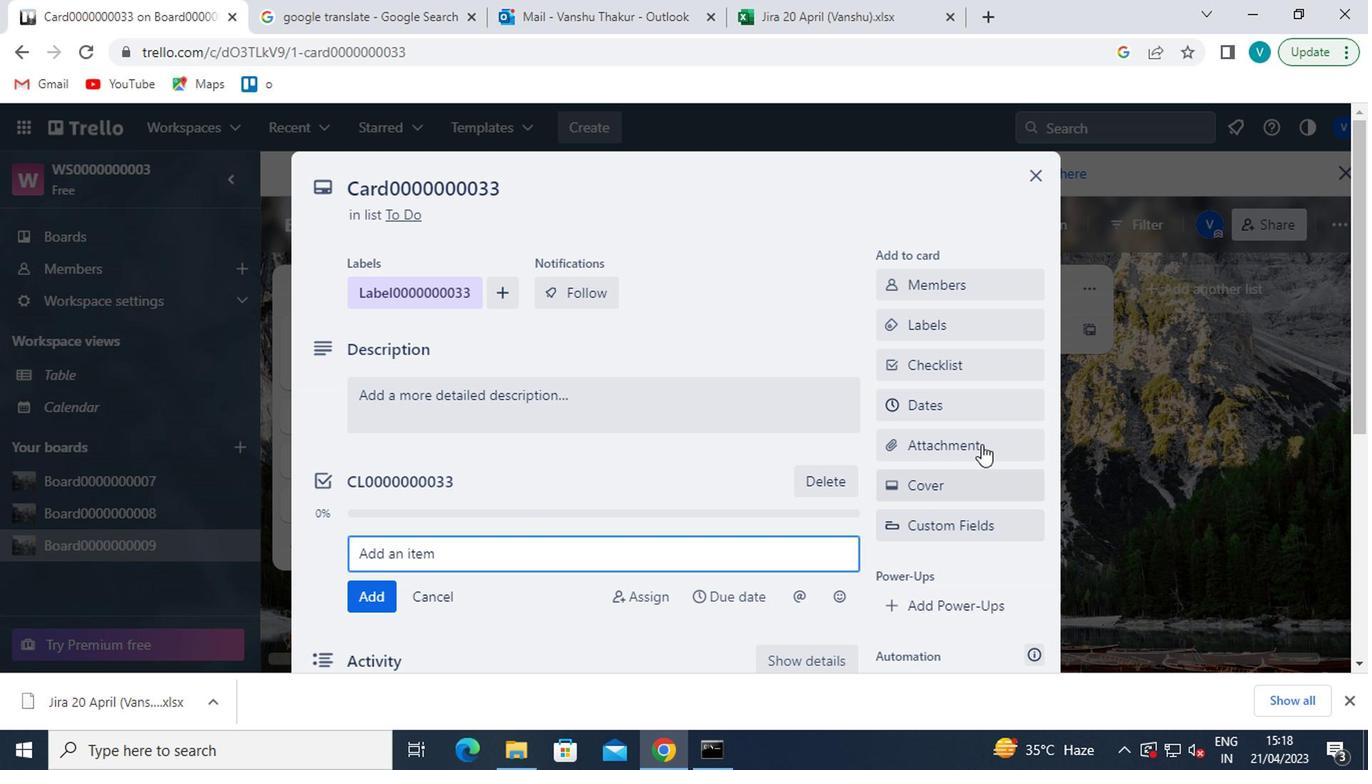 
Action: Mouse pressed left at (976, 405)
Screenshot: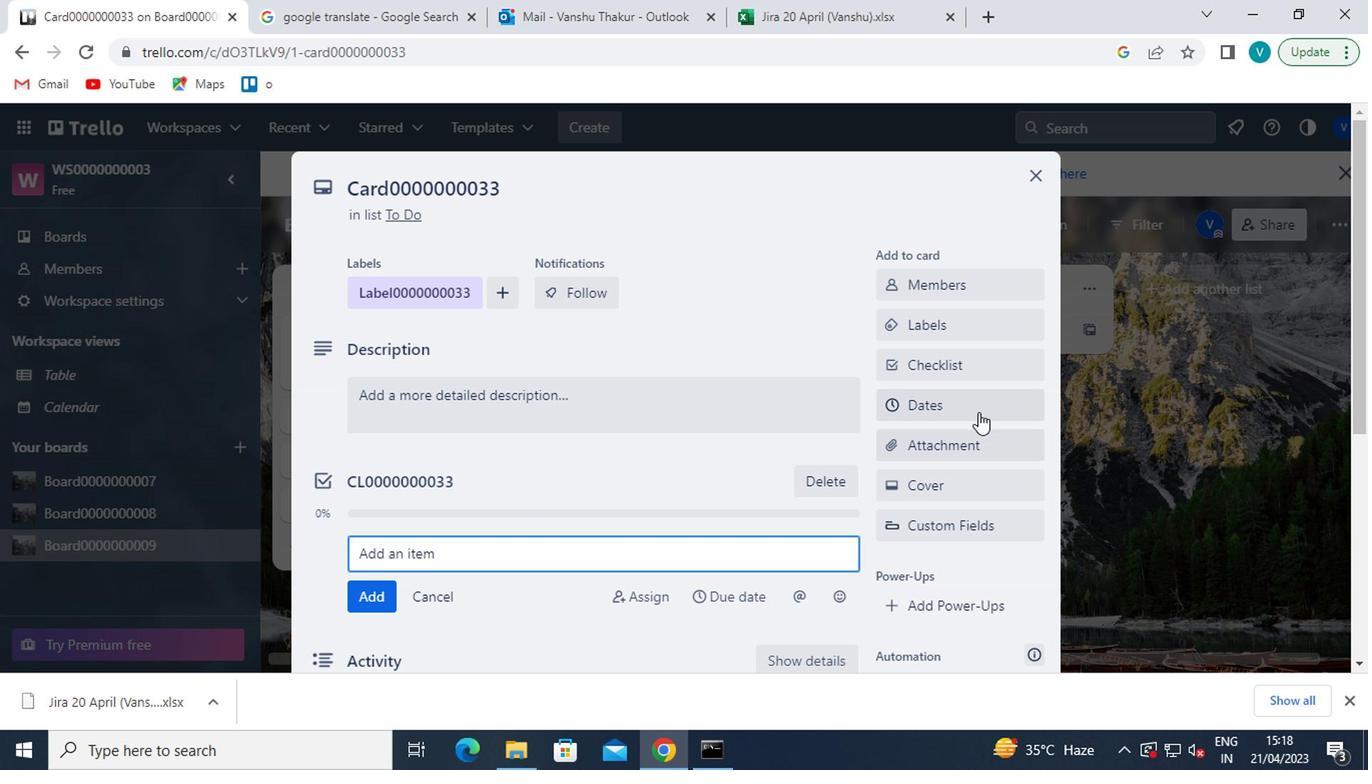
Action: Mouse moved to (900, 535)
Screenshot: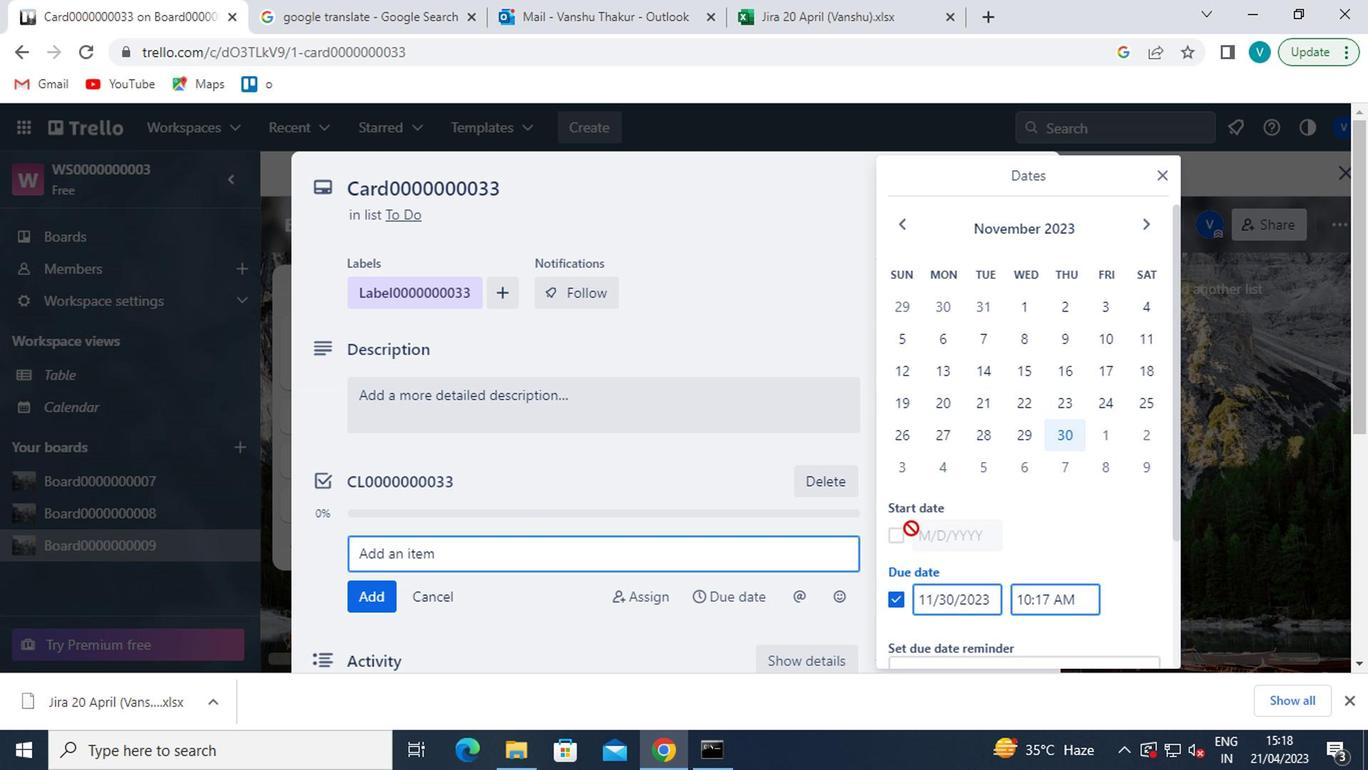 
Action: Mouse pressed left at (900, 535)
Screenshot: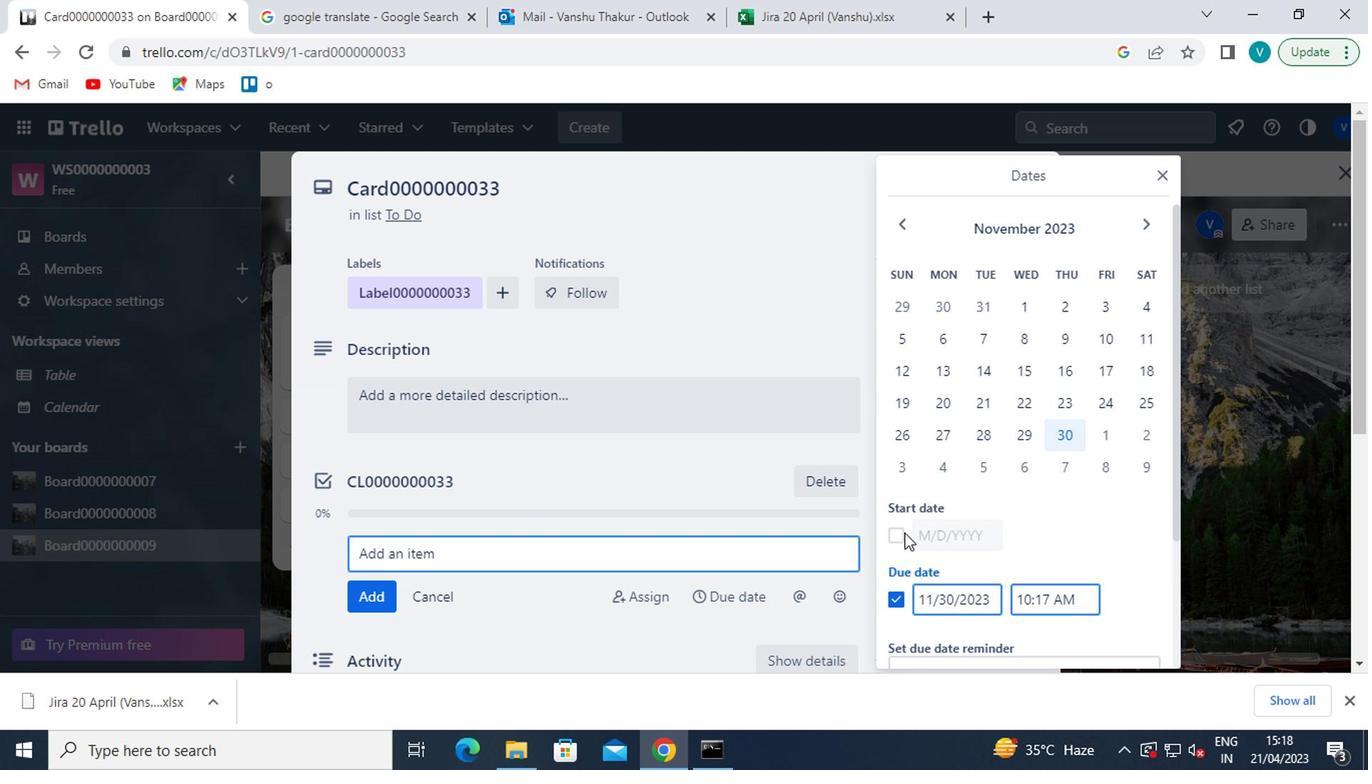 
Action: Mouse moved to (911, 216)
Screenshot: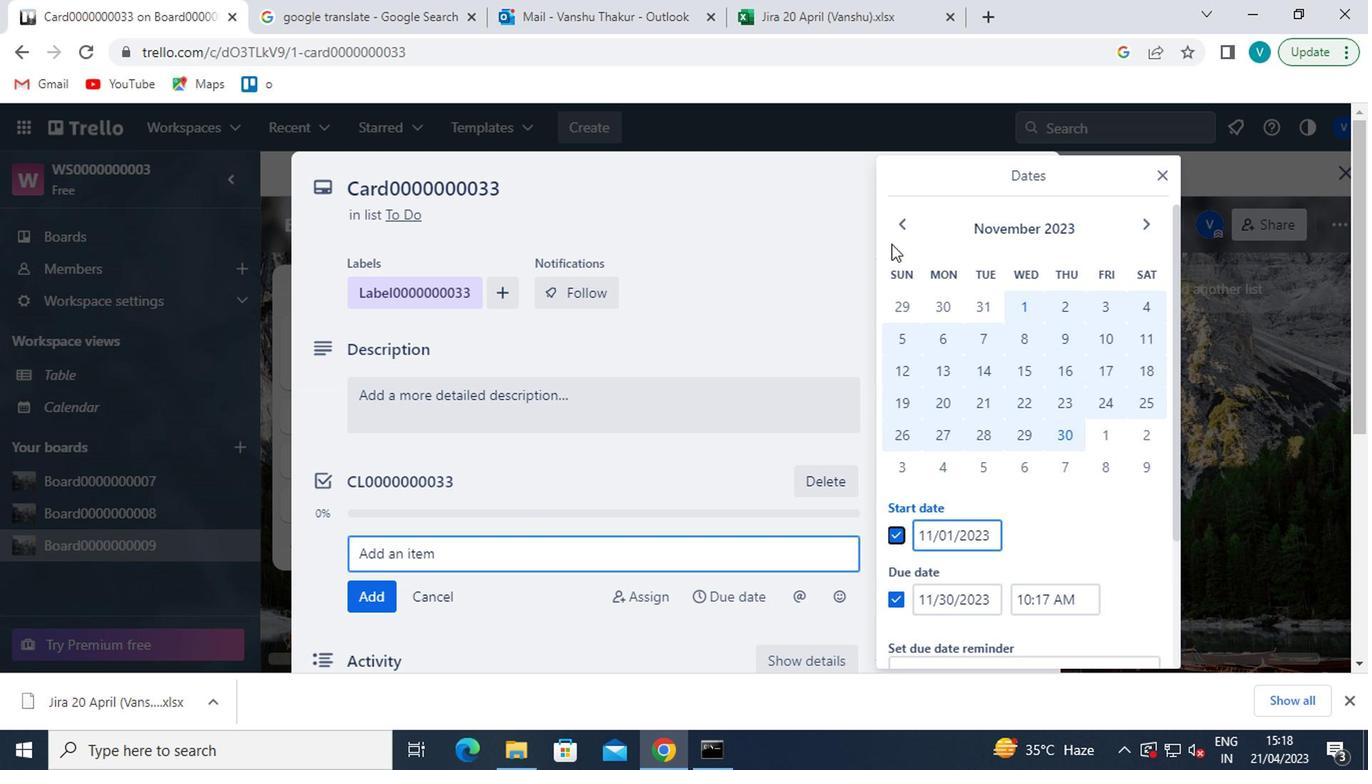 
Action: Mouse pressed left at (911, 216)
Screenshot: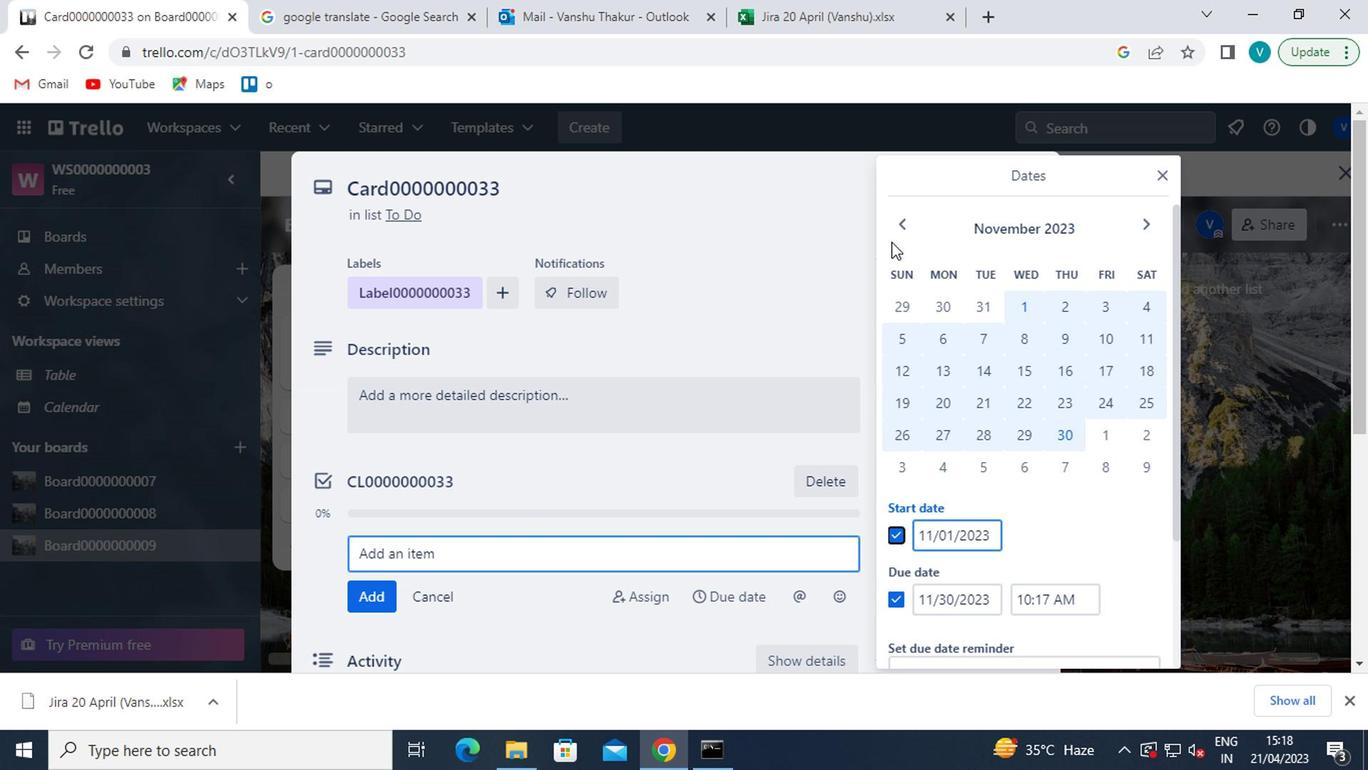 
Action: Mouse pressed left at (911, 216)
Screenshot: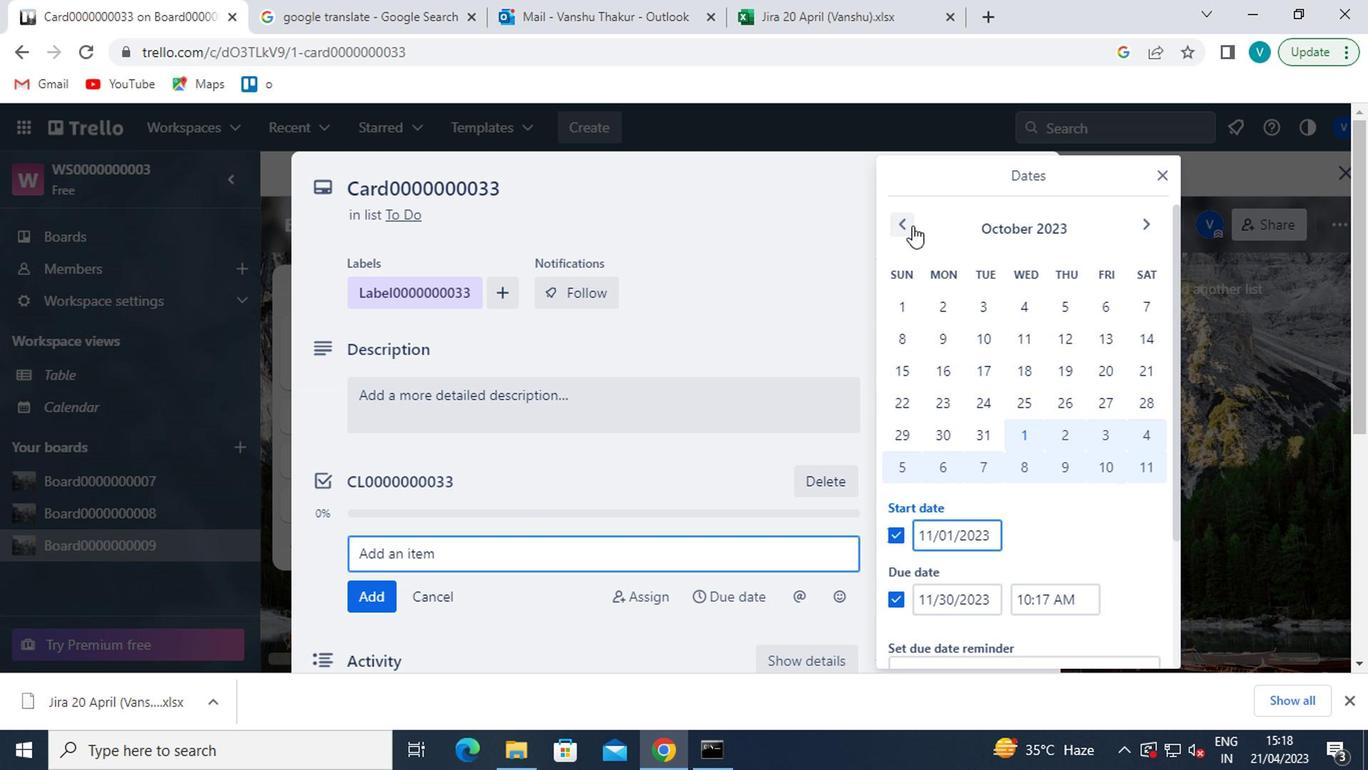 
Action: Mouse pressed left at (911, 216)
Screenshot: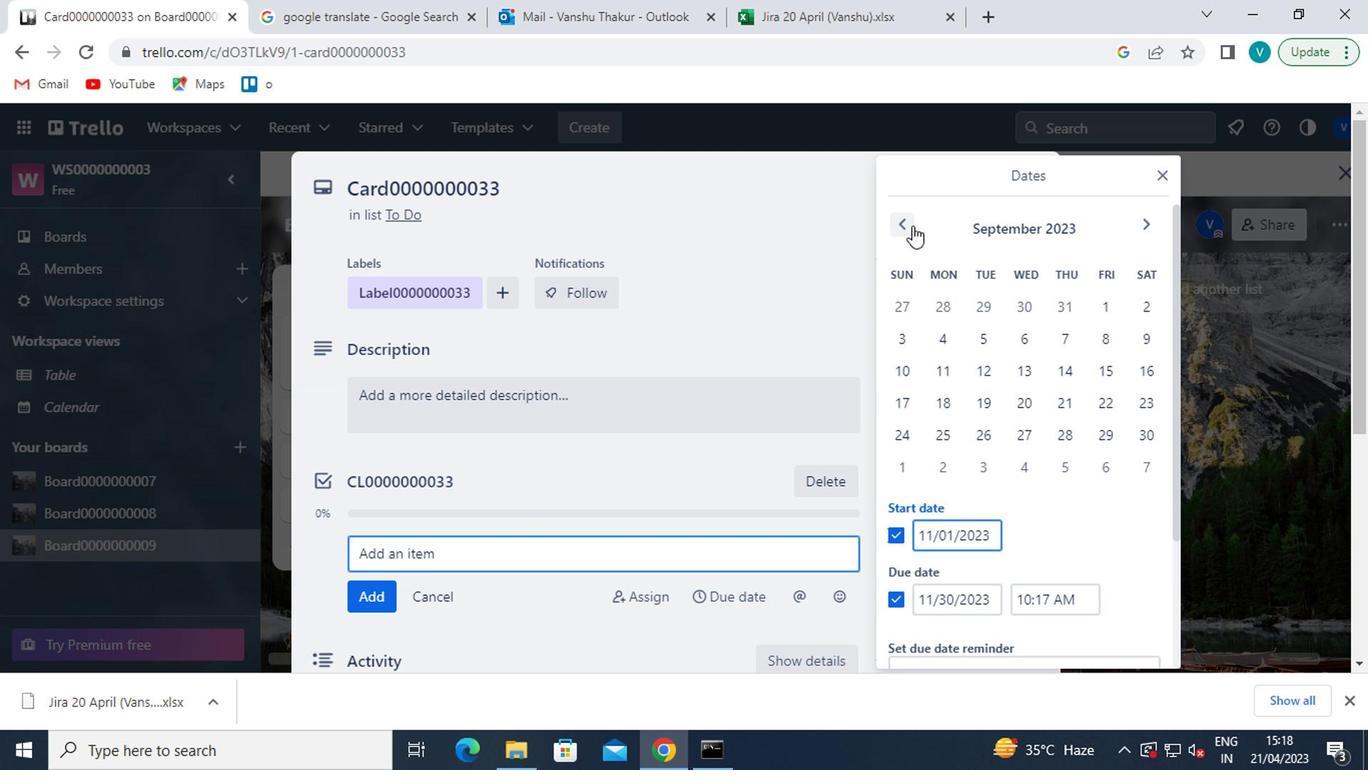
Action: Mouse moved to (971, 299)
Screenshot: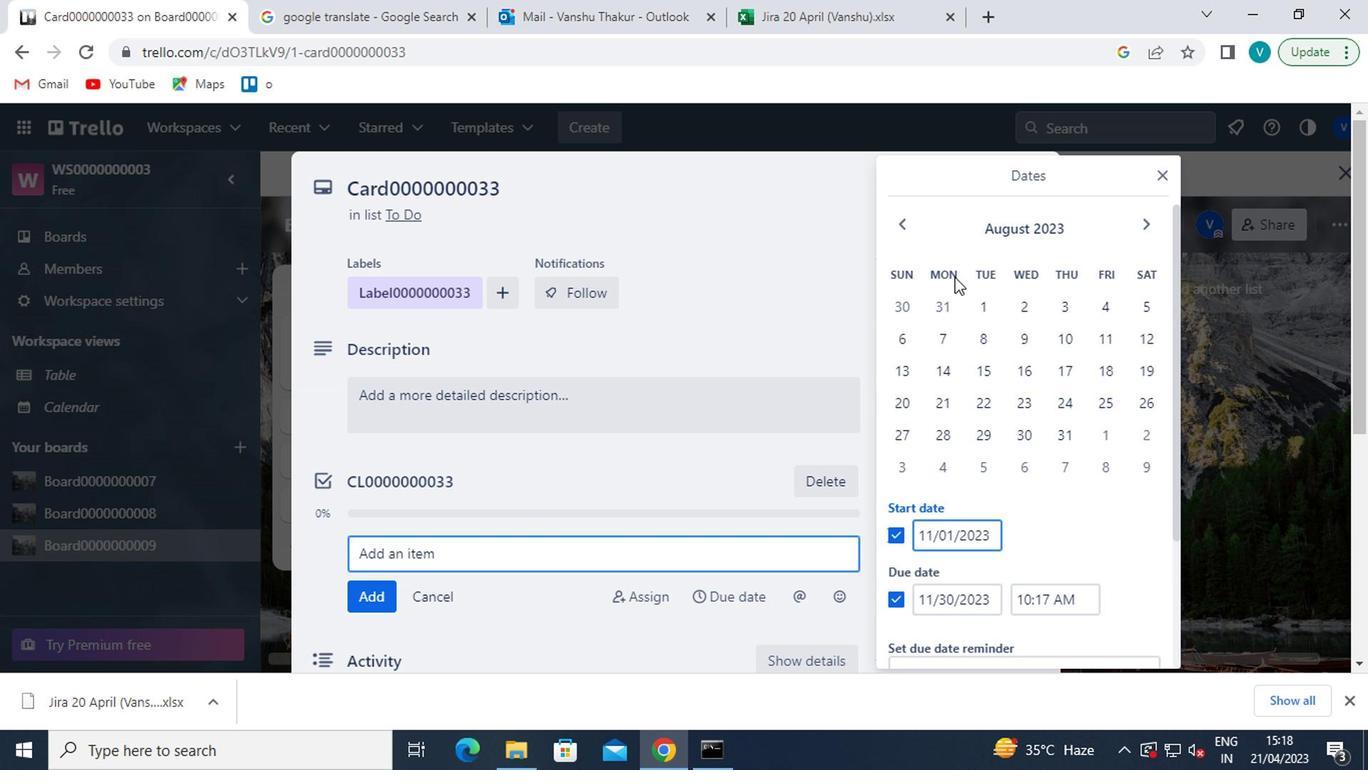 
Action: Mouse pressed left at (971, 299)
Screenshot: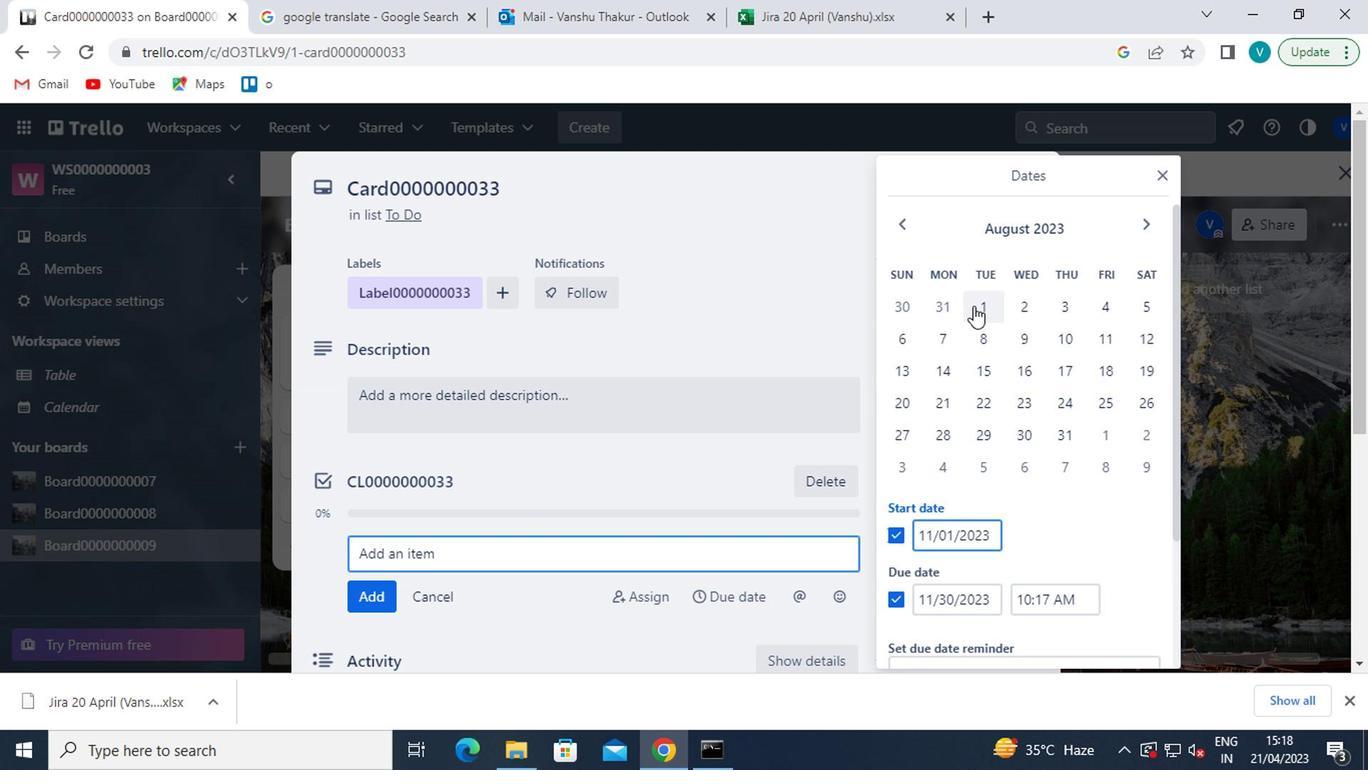 
Action: Mouse moved to (1065, 428)
Screenshot: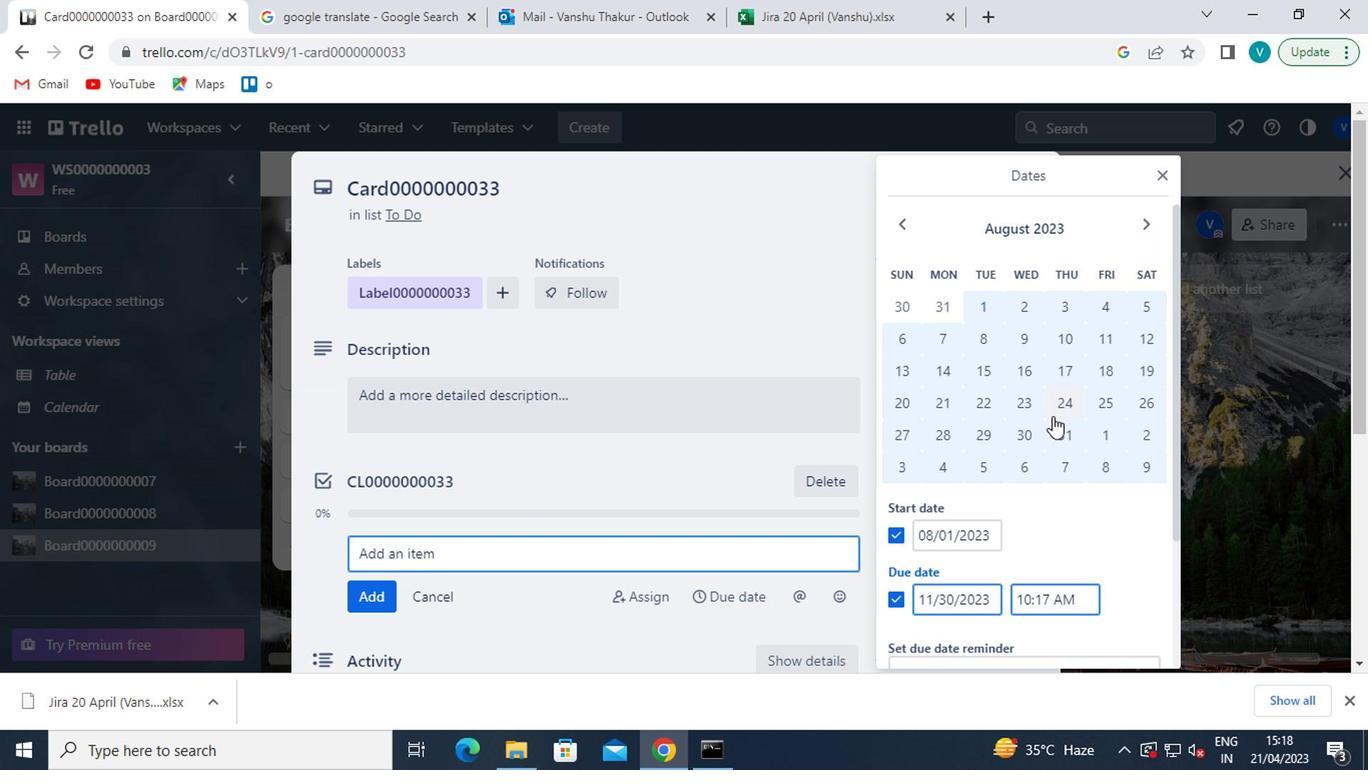 
Action: Mouse pressed left at (1065, 428)
Screenshot: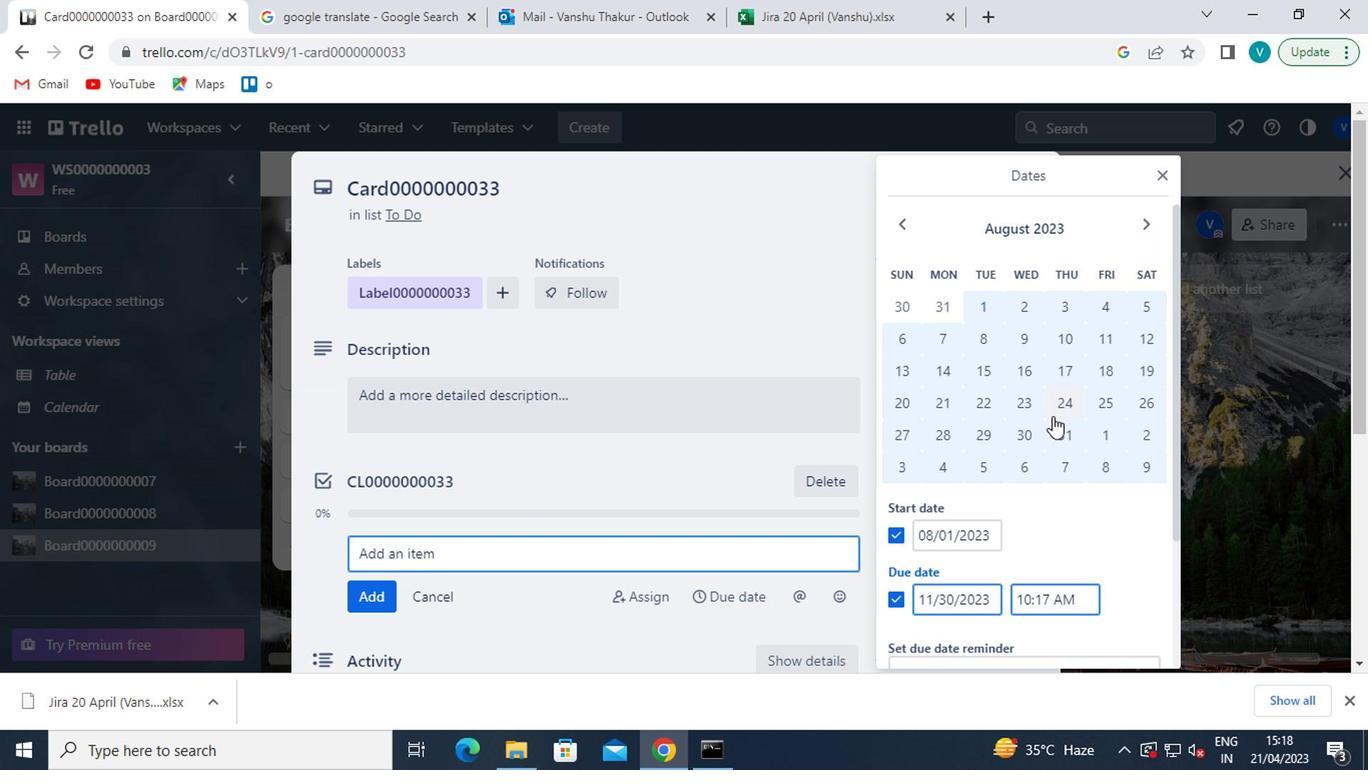 
Action: Mouse moved to (1044, 463)
Screenshot: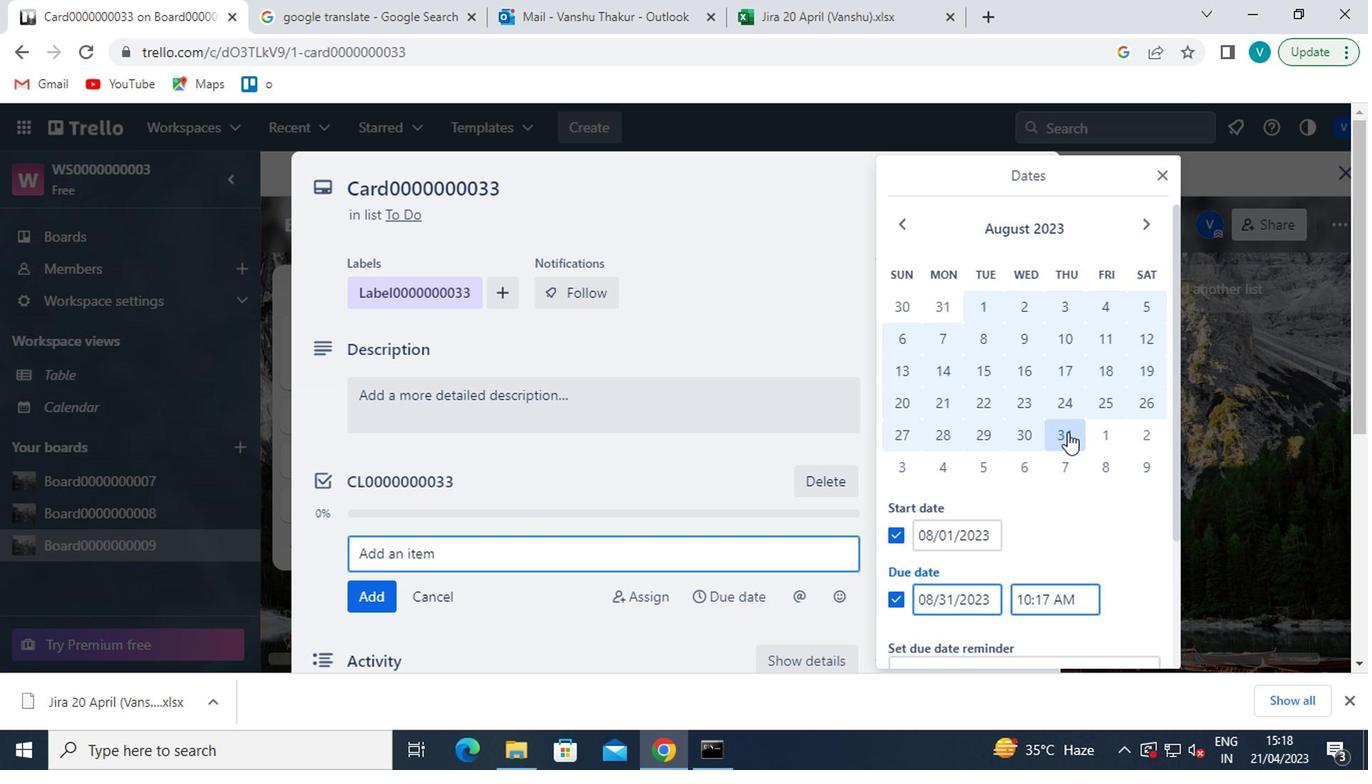 
Action: Mouse scrolled (1044, 462) with delta (0, -1)
Screenshot: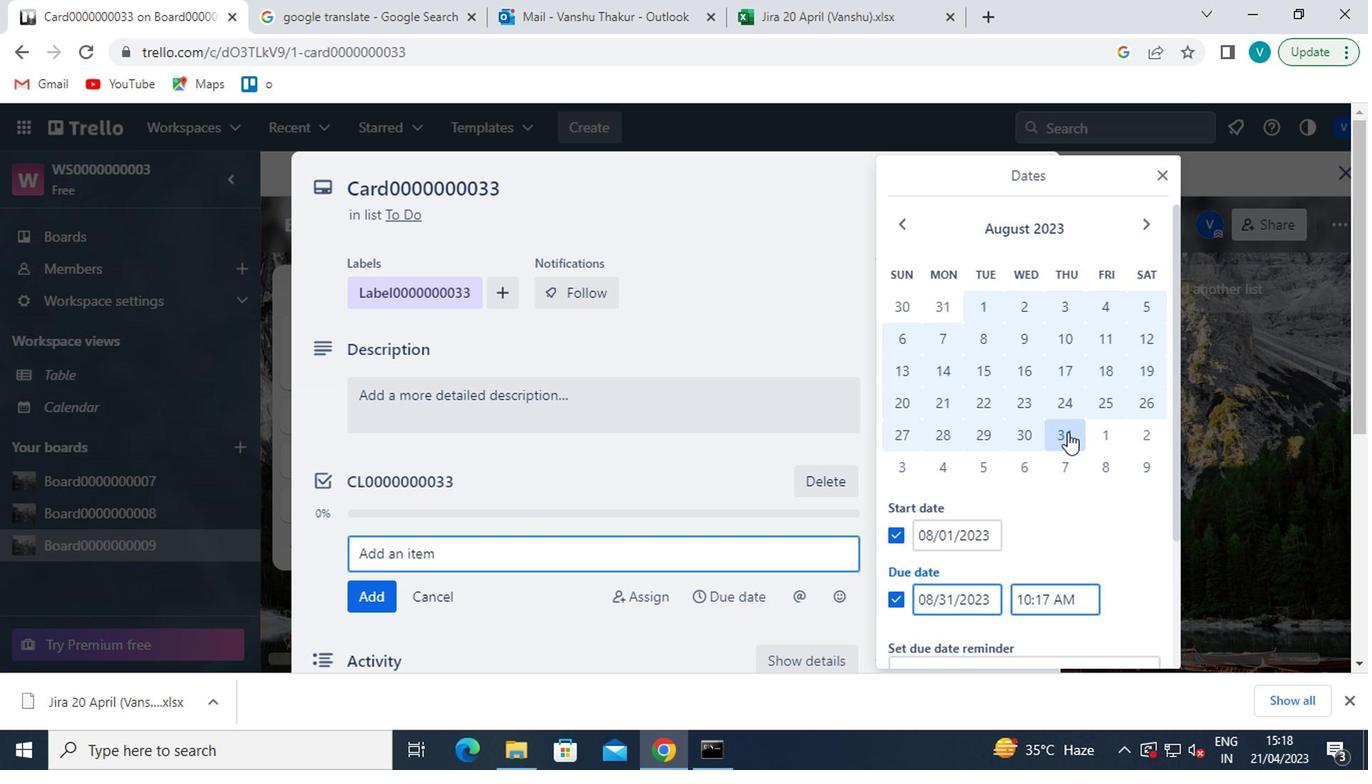
Action: Mouse moved to (1042, 468)
Screenshot: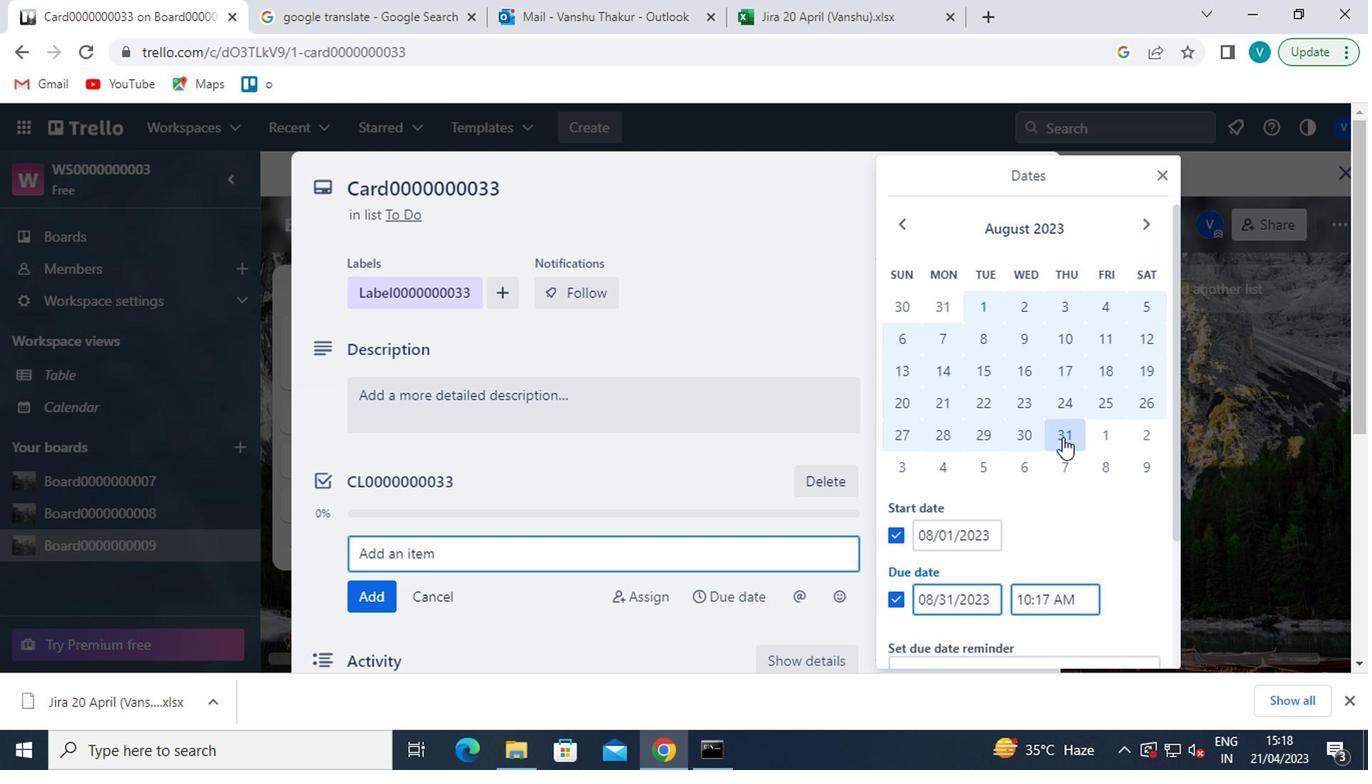 
Action: Mouse scrolled (1042, 467) with delta (0, 0)
Screenshot: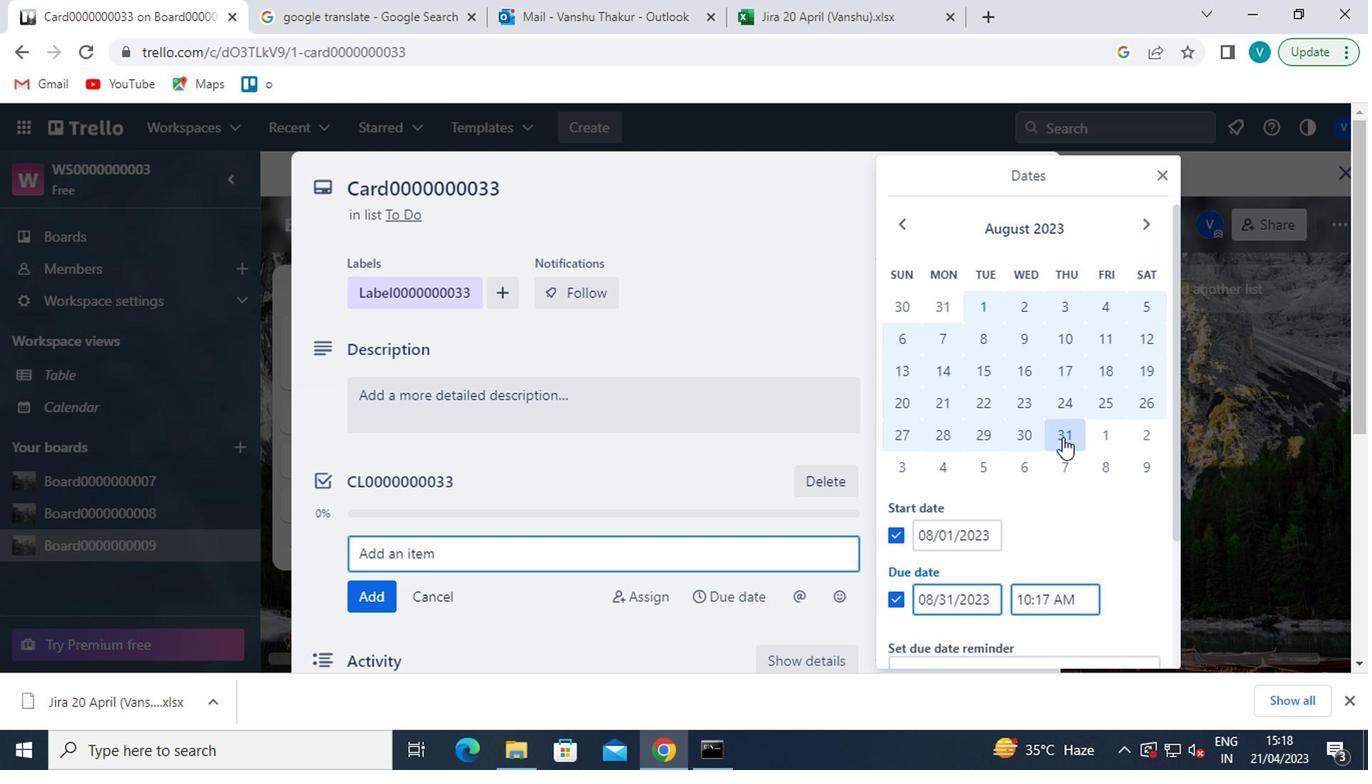 
Action: Mouse moved to (1040, 471)
Screenshot: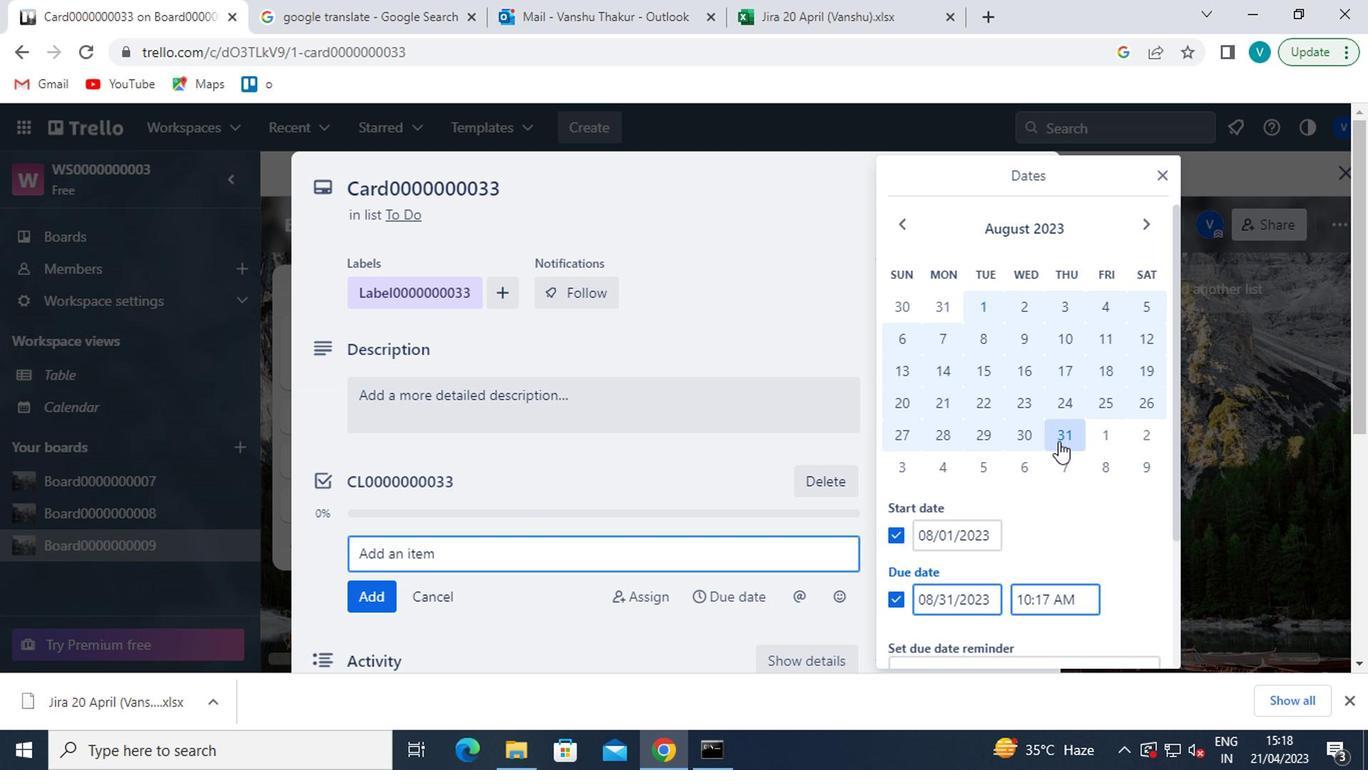
Action: Mouse scrolled (1040, 470) with delta (0, 0)
Screenshot: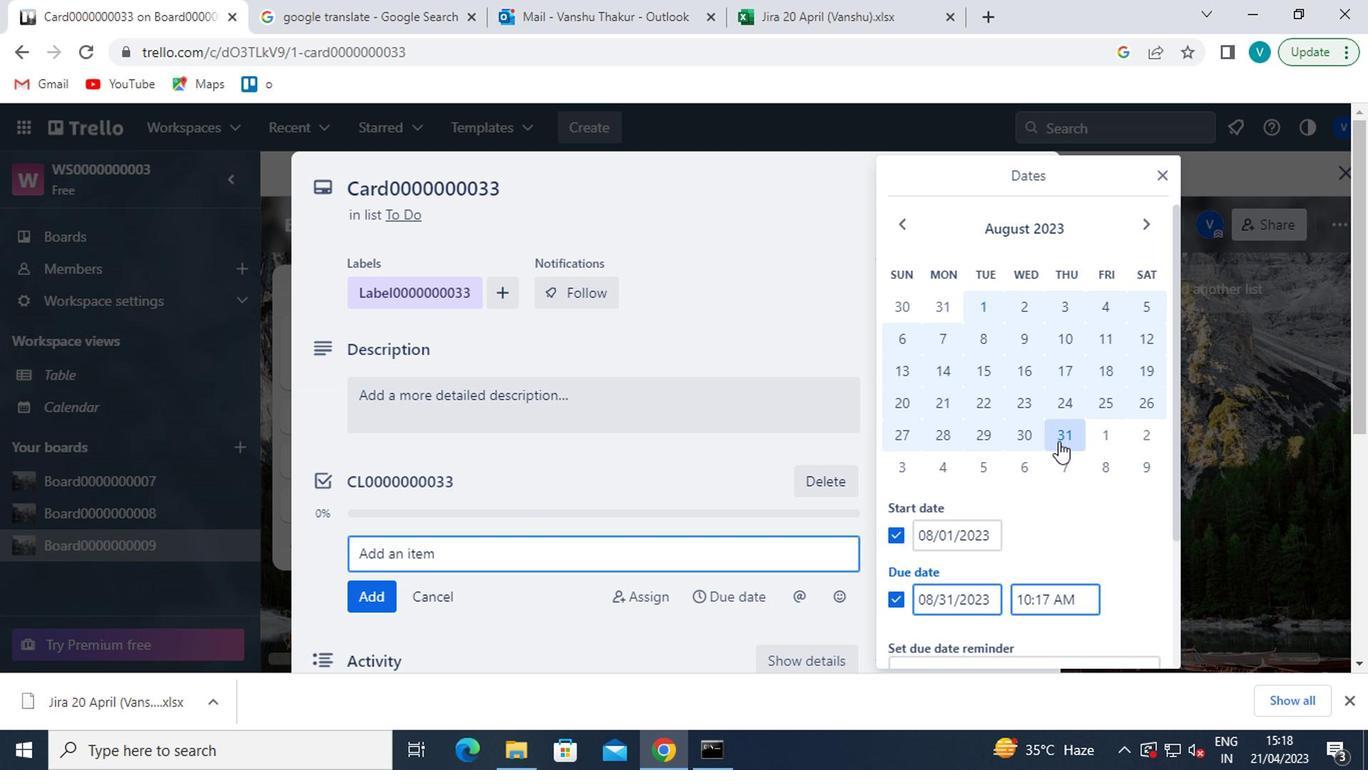 
Action: Mouse moved to (1040, 473)
Screenshot: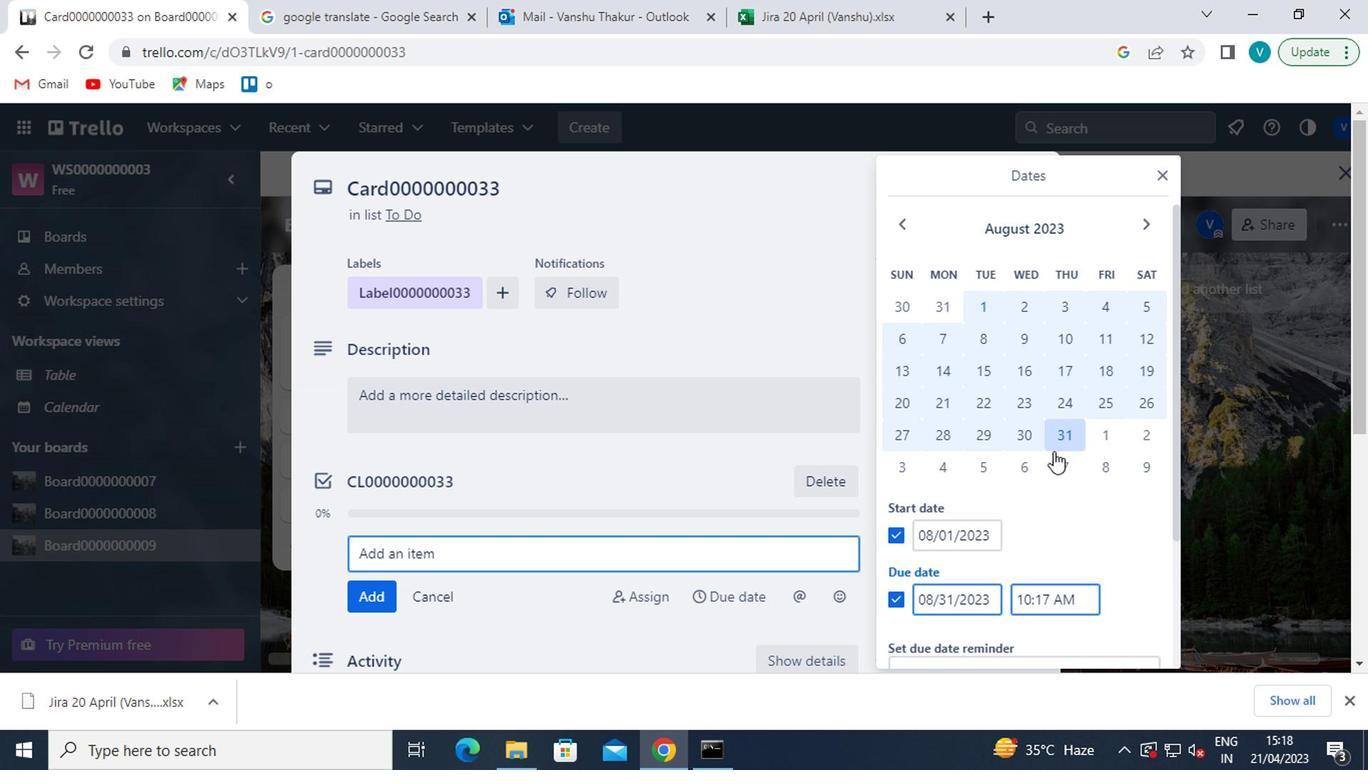 
Action: Mouse scrolled (1040, 472) with delta (0, 0)
Screenshot: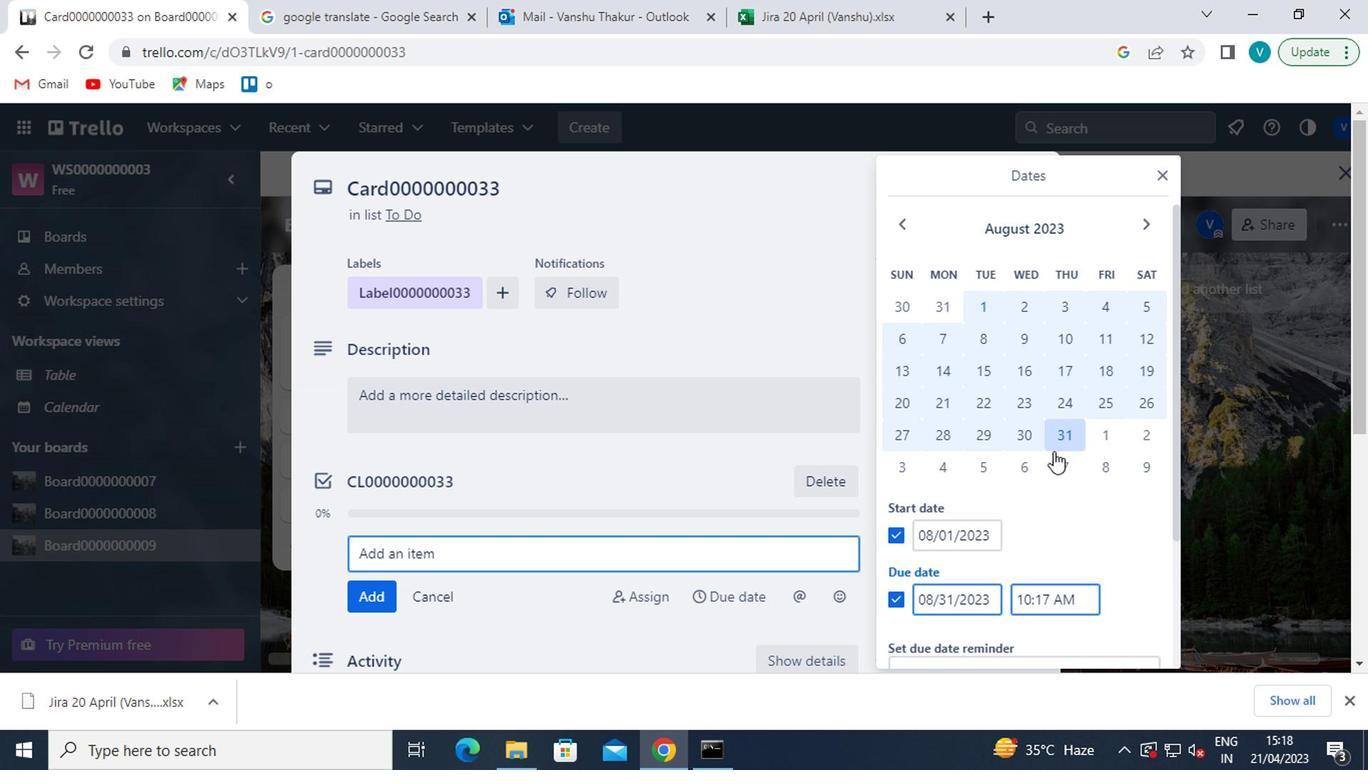 
Action: Mouse moved to (984, 598)
Screenshot: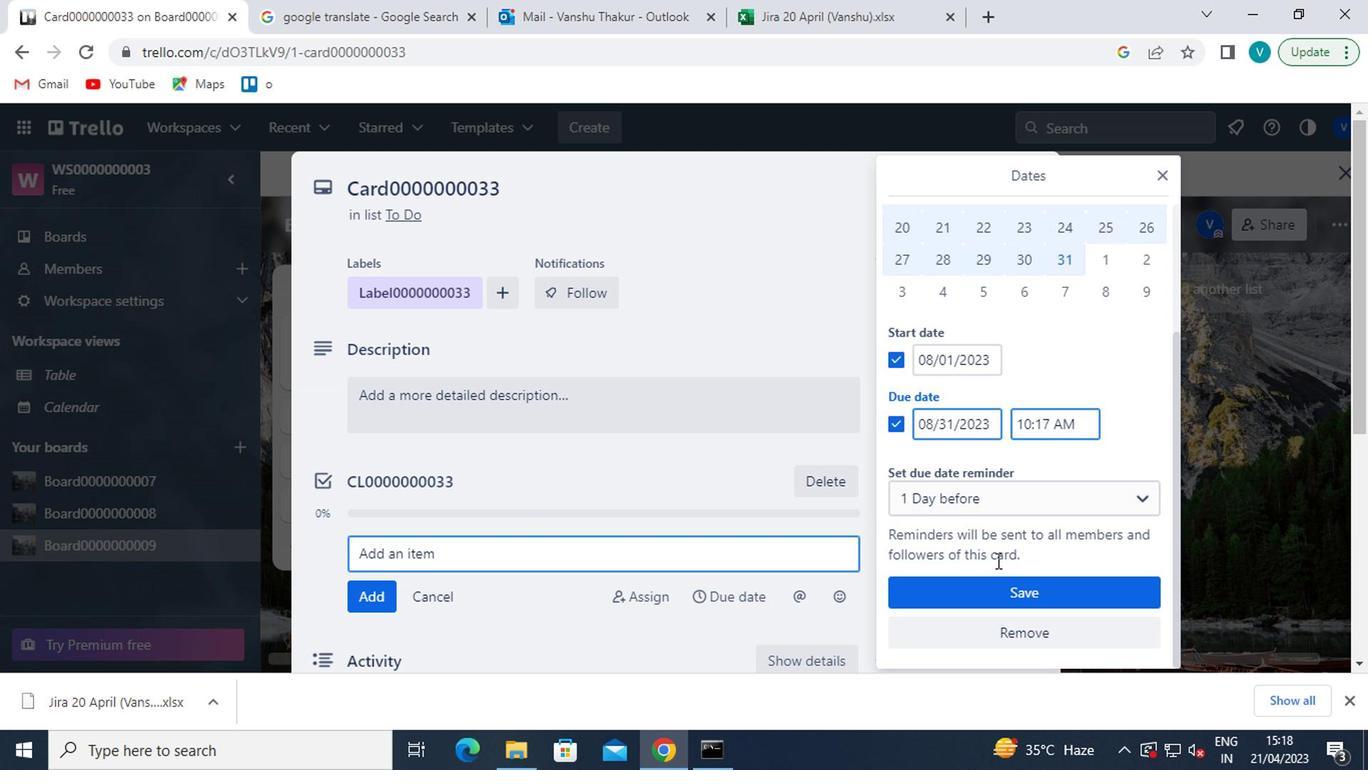 
Action: Mouse pressed left at (984, 598)
Screenshot: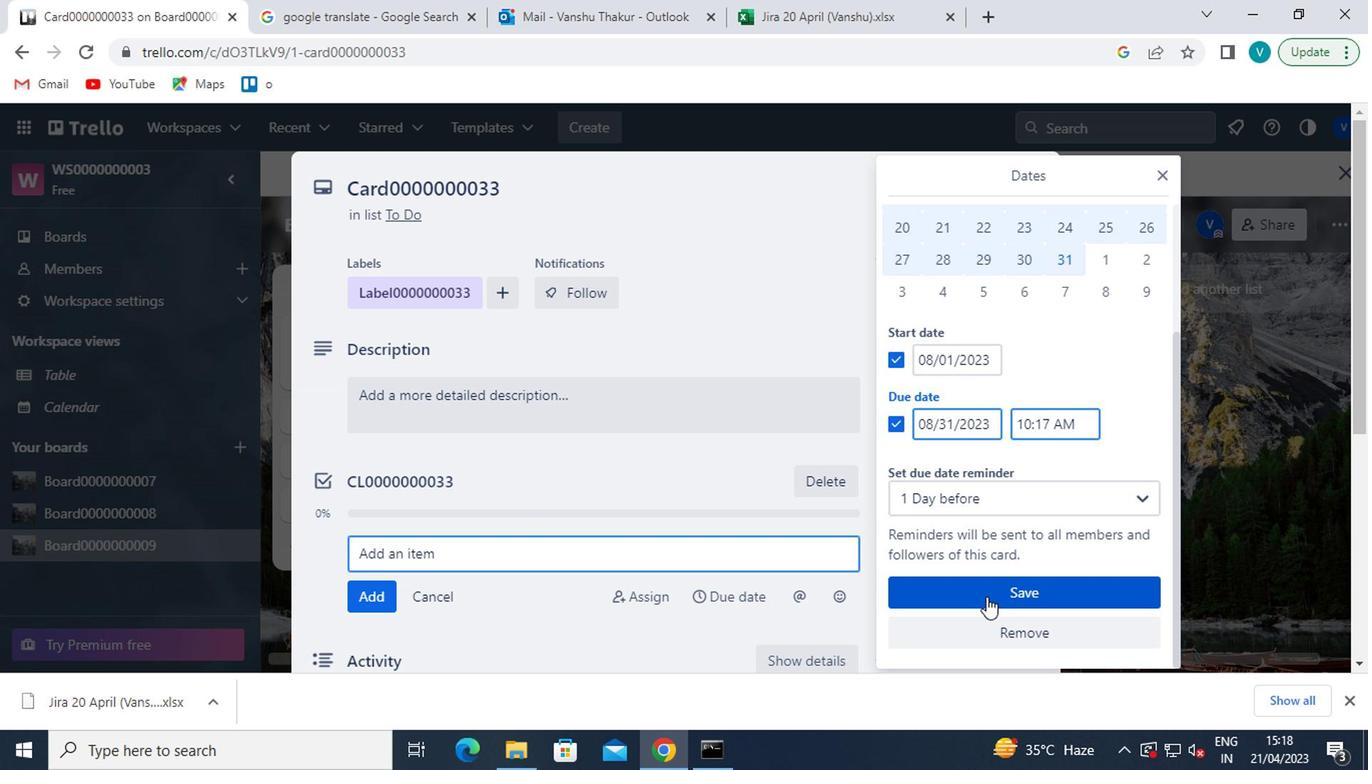 
